 Task: Look for space in Vohibinany, Madagascar from 8th June, 2023 to 12th June, 2023 for 2 adults in price range Rs.8000 to Rs.16000. Place can be private room with 1  bedroom having 1 bed and 1 bathroom. Property type can be flatguest house, hotel. Booking option can be shelf check-in. Required host language is English.
Action: Mouse moved to (458, 65)
Screenshot: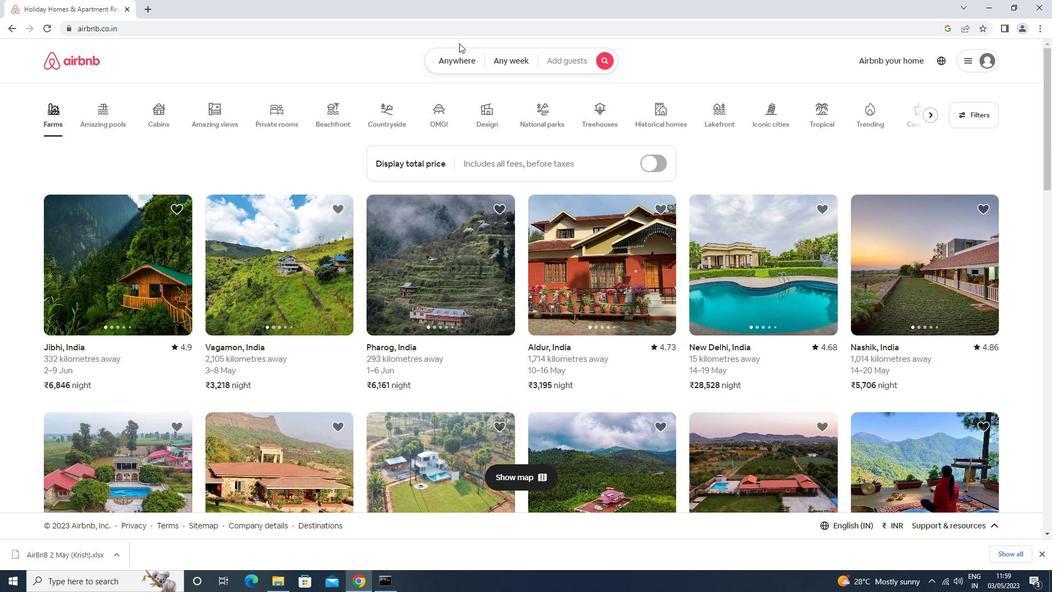 
Action: Mouse pressed left at (458, 65)
Screenshot: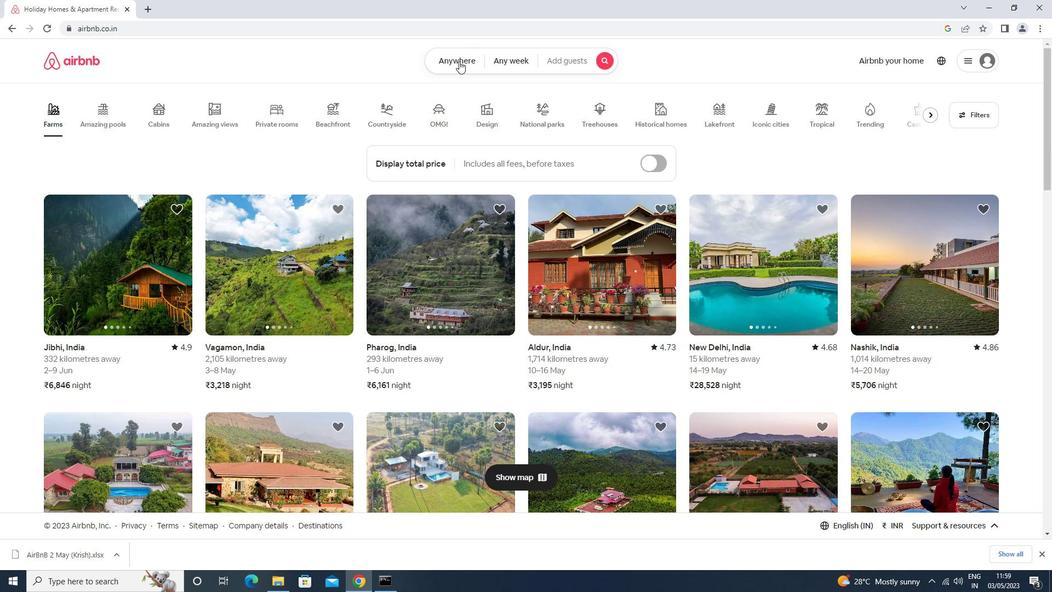 
Action: Mouse moved to (422, 109)
Screenshot: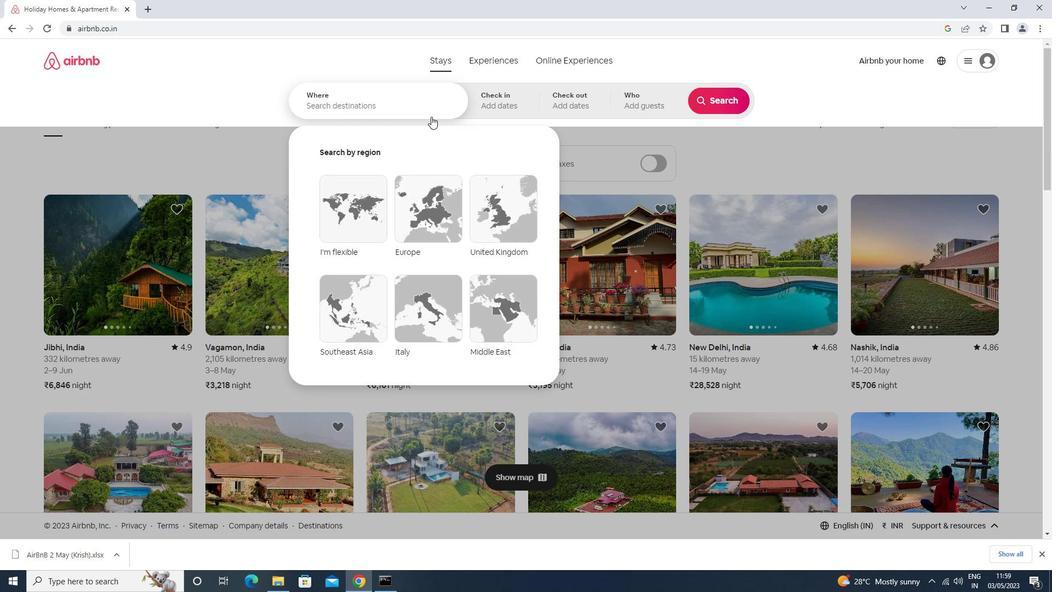 
Action: Mouse pressed left at (422, 109)
Screenshot: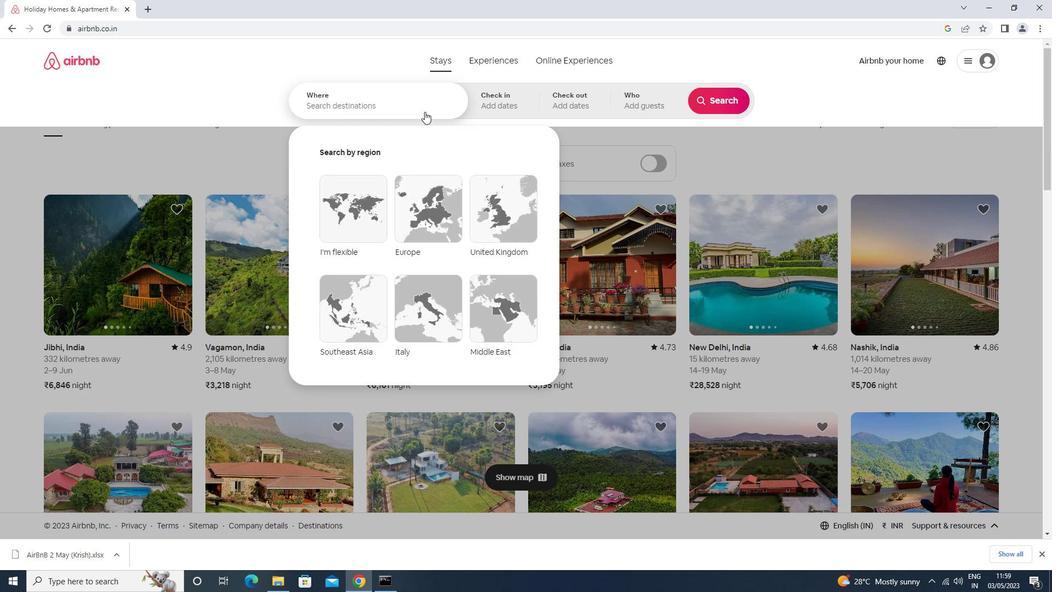 
Action: Mouse moved to (431, 128)
Screenshot: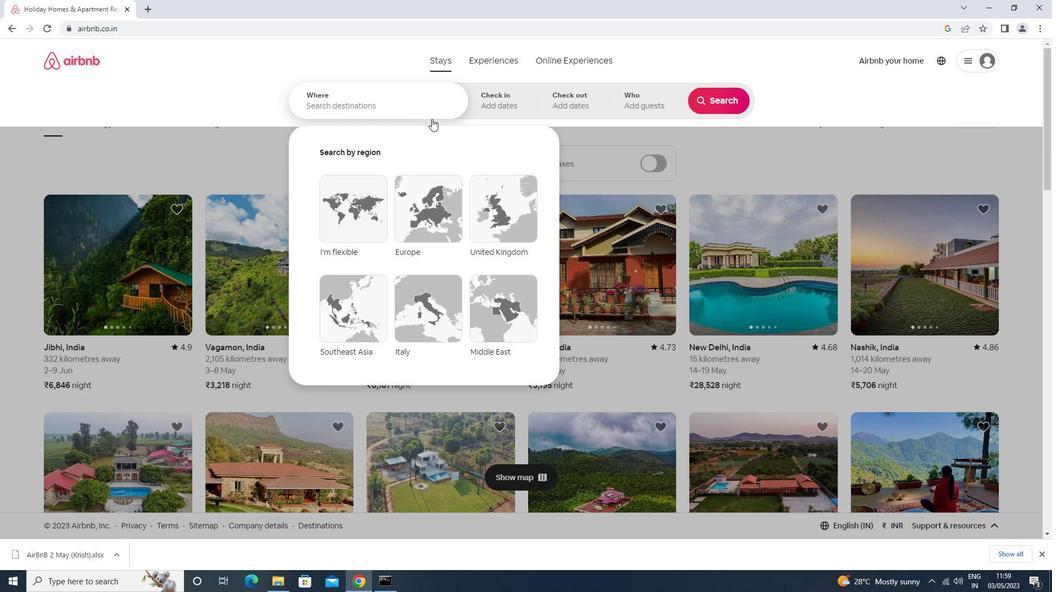 
Action: Key pressed vohiba<Key.backspace>i<Key.down><Key.enter>
Screenshot: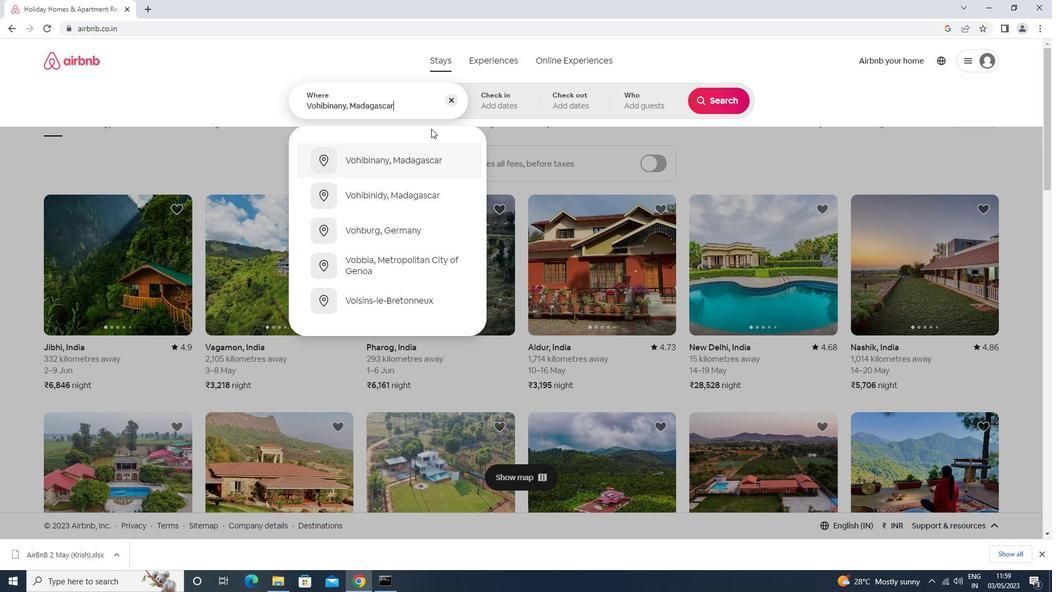 
Action: Mouse moved to (654, 265)
Screenshot: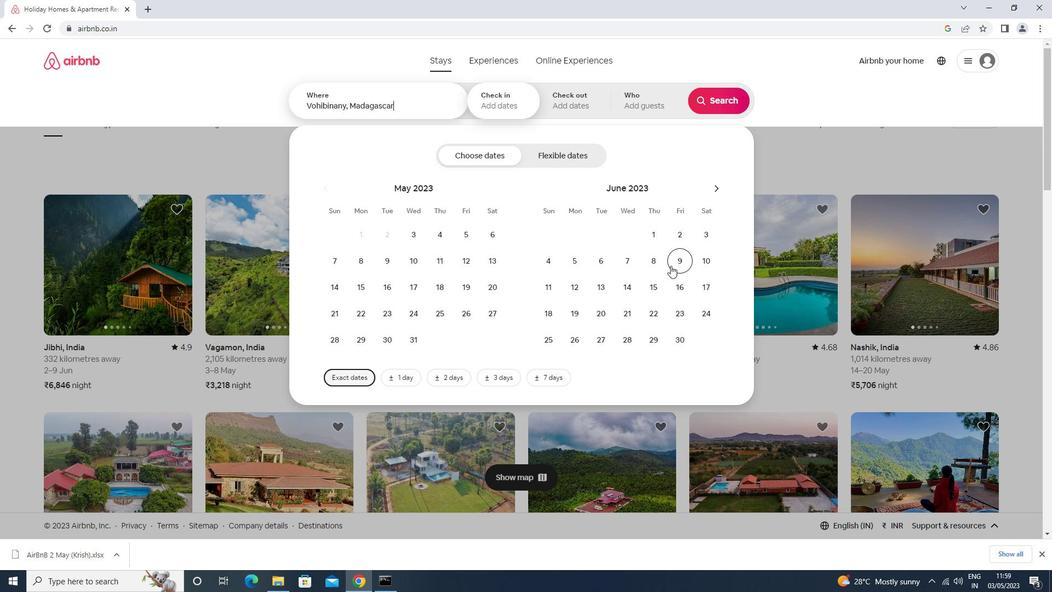 
Action: Mouse pressed left at (654, 265)
Screenshot: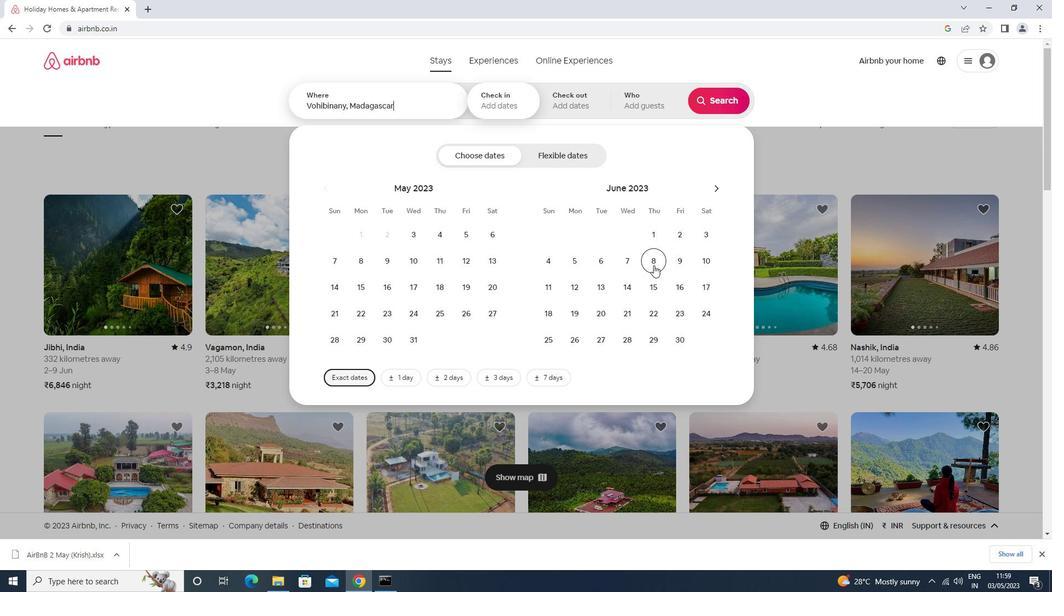 
Action: Mouse moved to (579, 297)
Screenshot: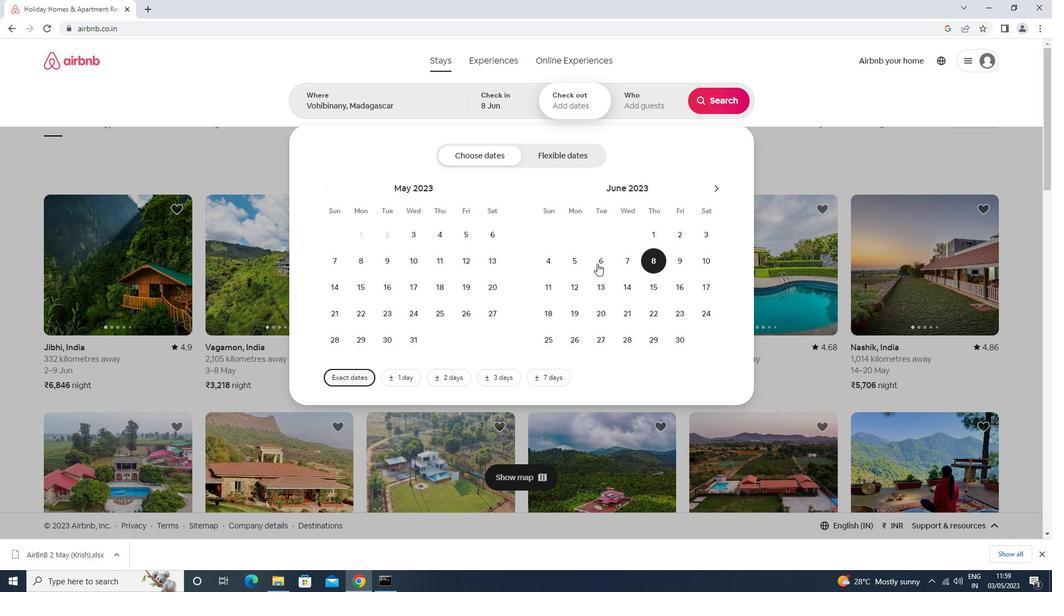 
Action: Mouse pressed left at (579, 297)
Screenshot: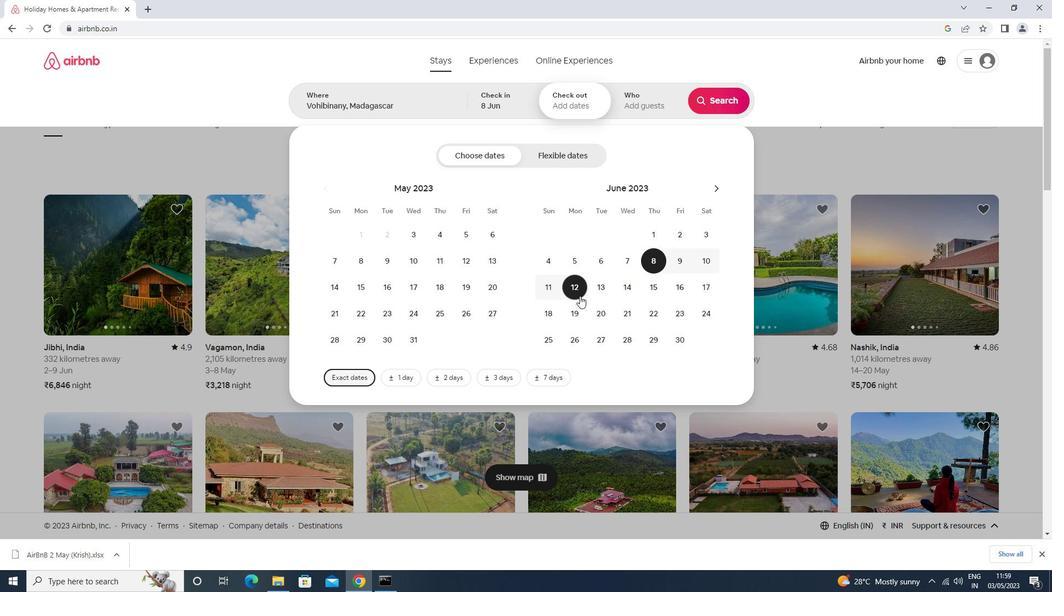 
Action: Mouse moved to (631, 105)
Screenshot: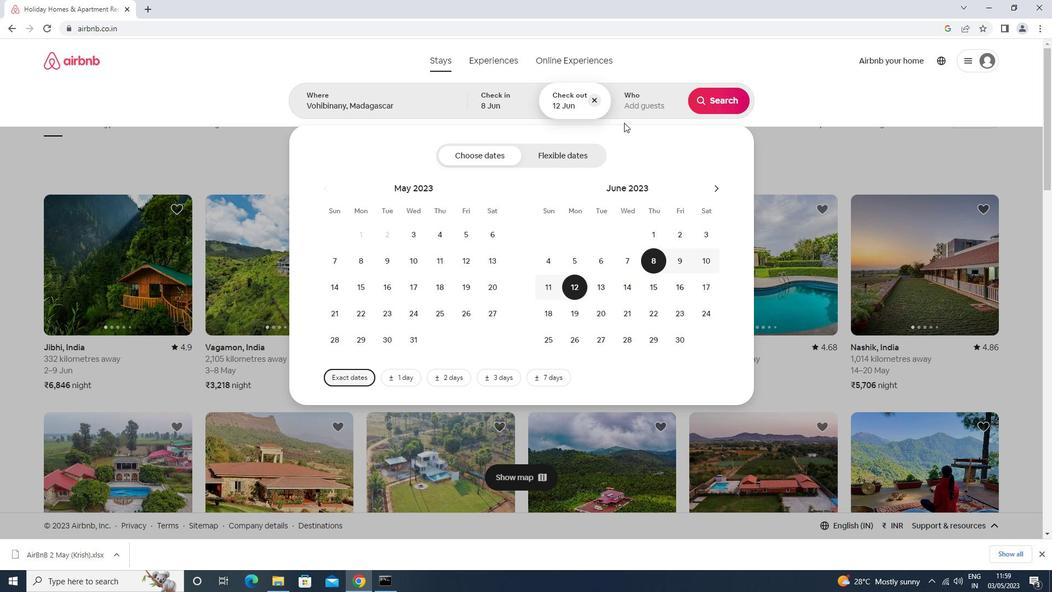 
Action: Mouse pressed left at (631, 105)
Screenshot: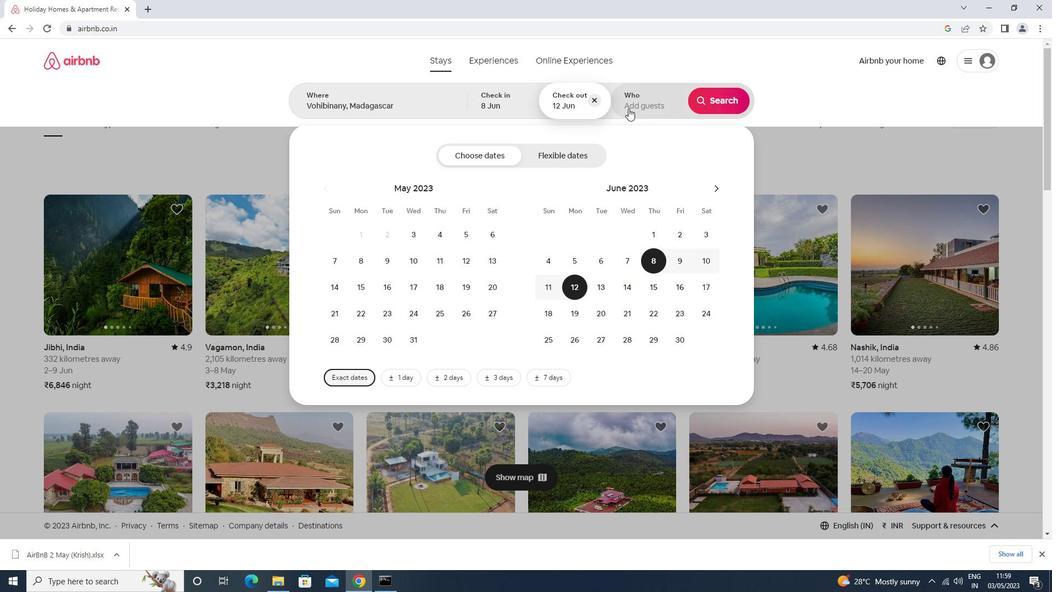 
Action: Mouse moved to (720, 160)
Screenshot: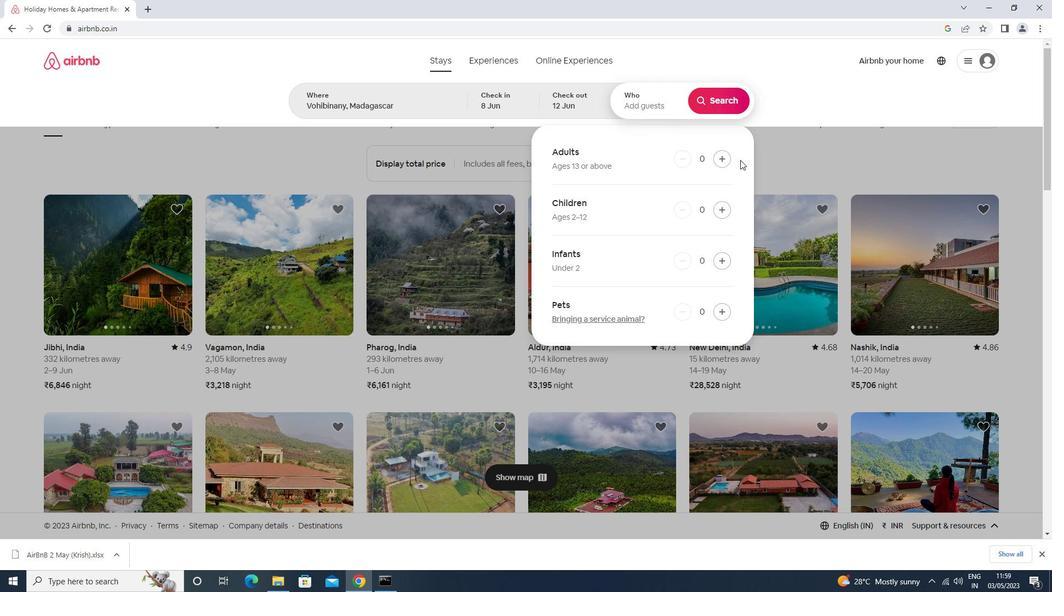 
Action: Mouse pressed left at (720, 160)
Screenshot: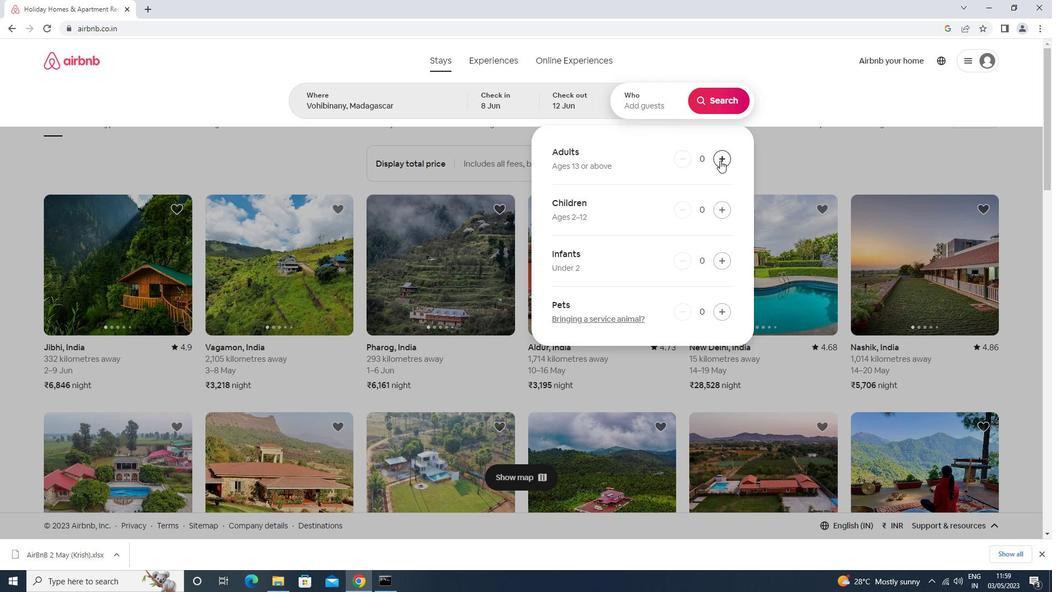 
Action: Mouse pressed left at (720, 160)
Screenshot: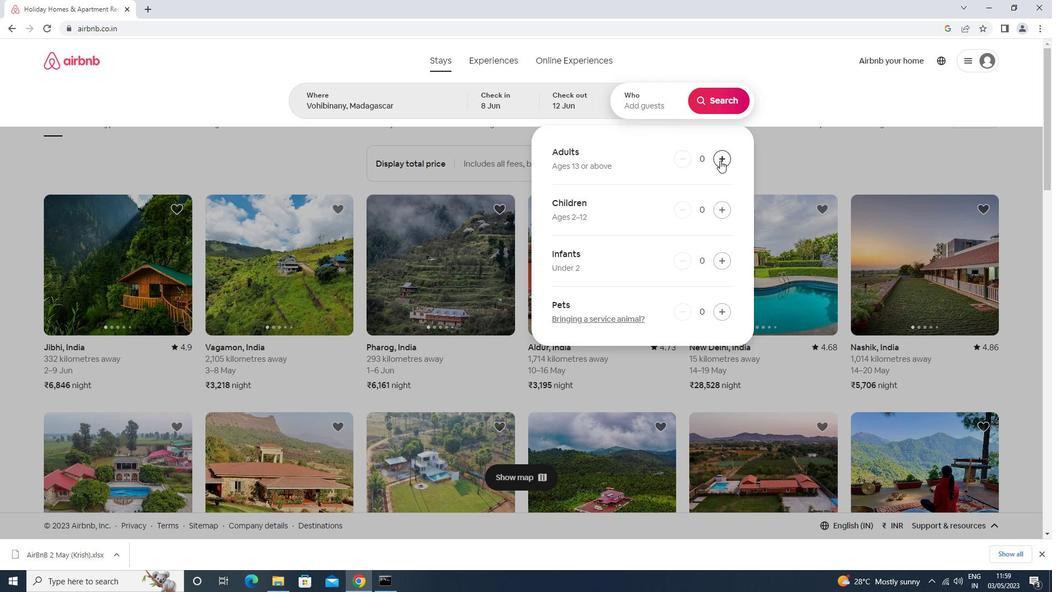 
Action: Mouse moved to (710, 99)
Screenshot: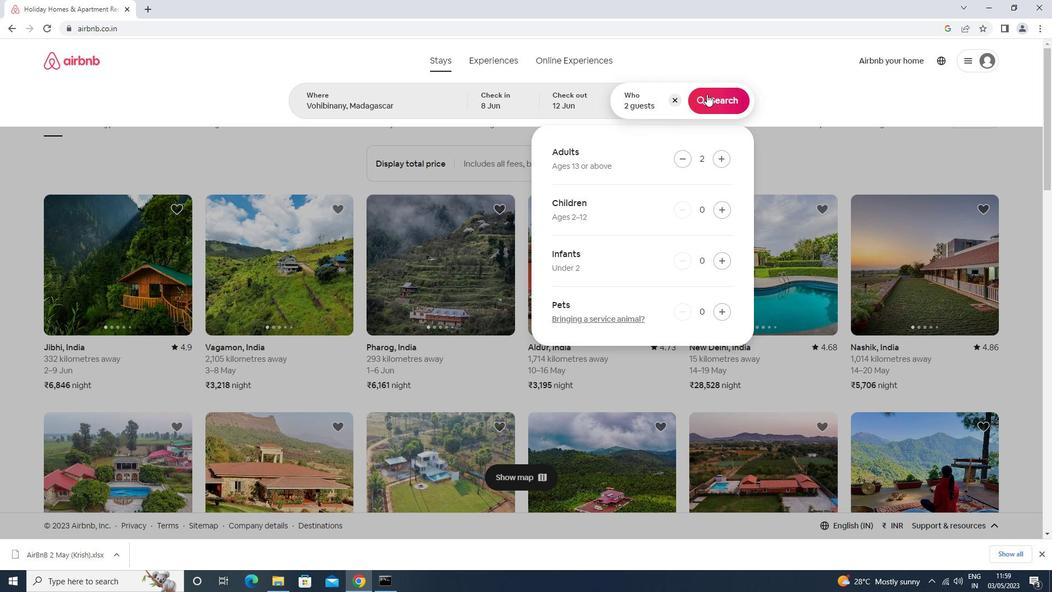 
Action: Mouse pressed left at (710, 99)
Screenshot: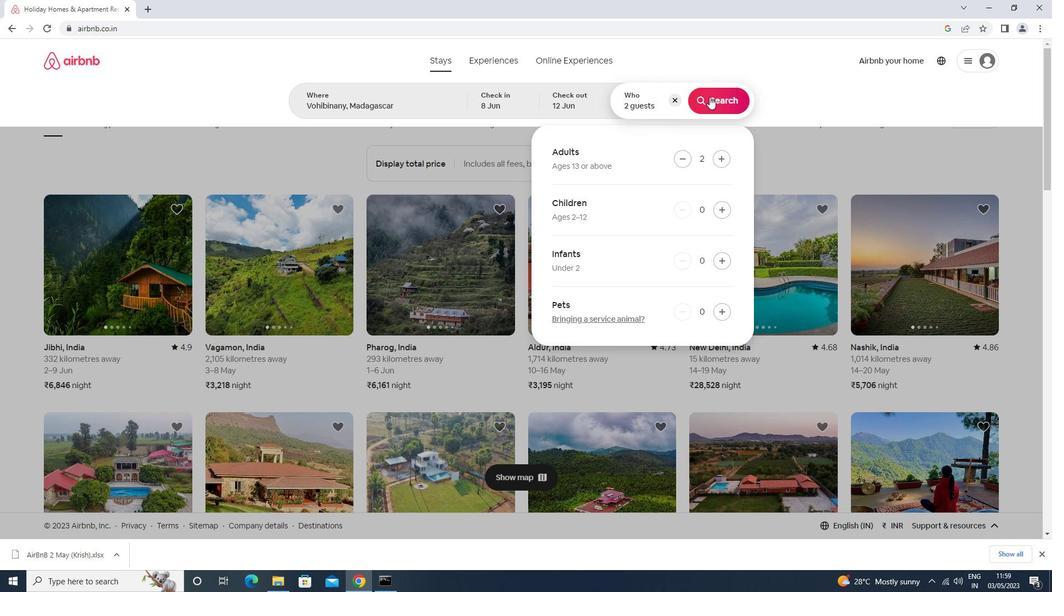 
Action: Mouse moved to (996, 101)
Screenshot: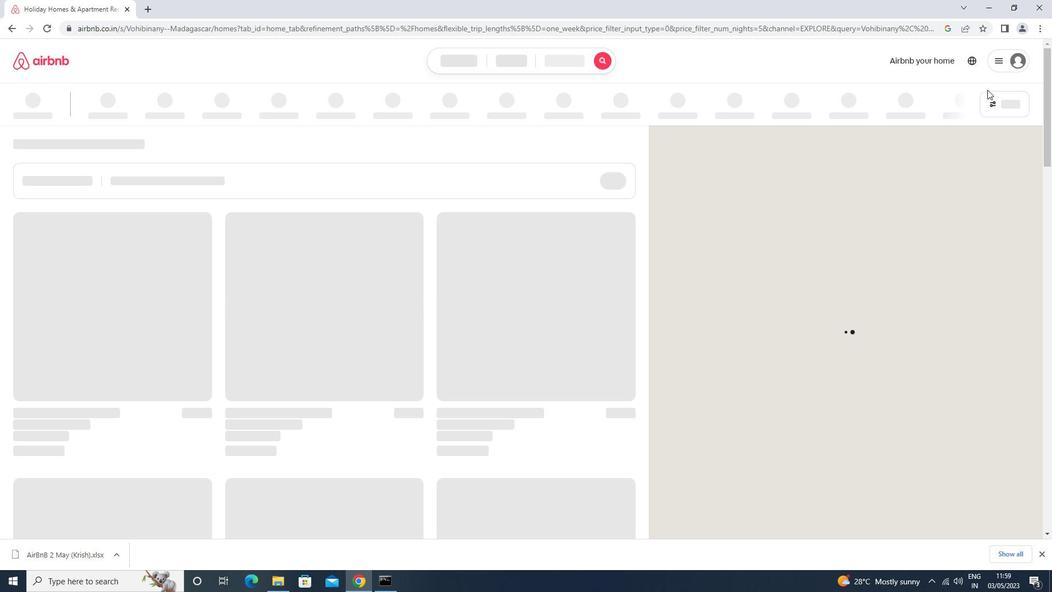 
Action: Mouse pressed left at (996, 101)
Screenshot: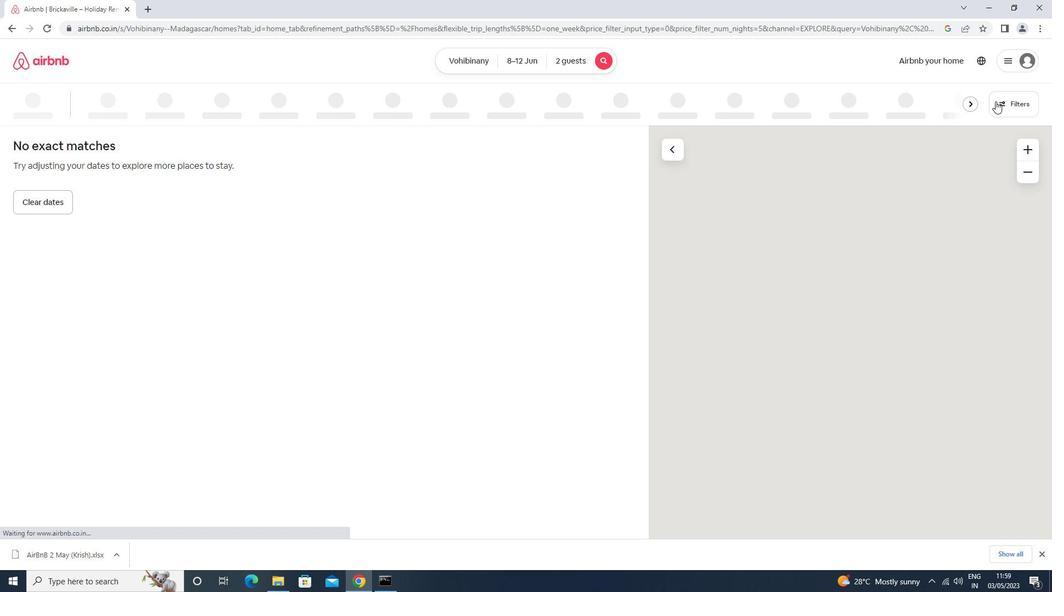 
Action: Mouse moved to (457, 167)
Screenshot: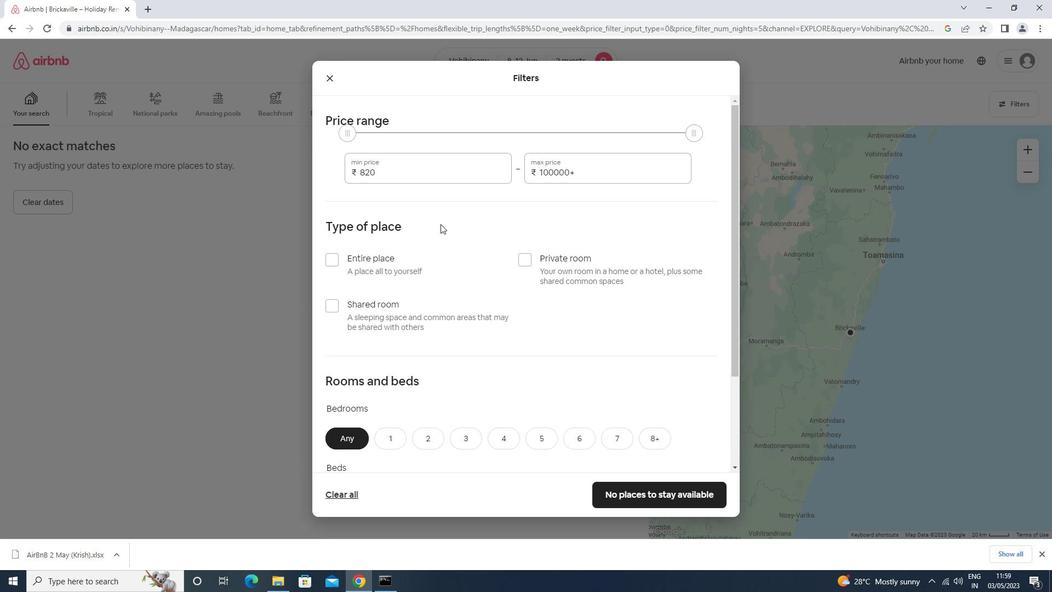 
Action: Mouse pressed left at (457, 167)
Screenshot: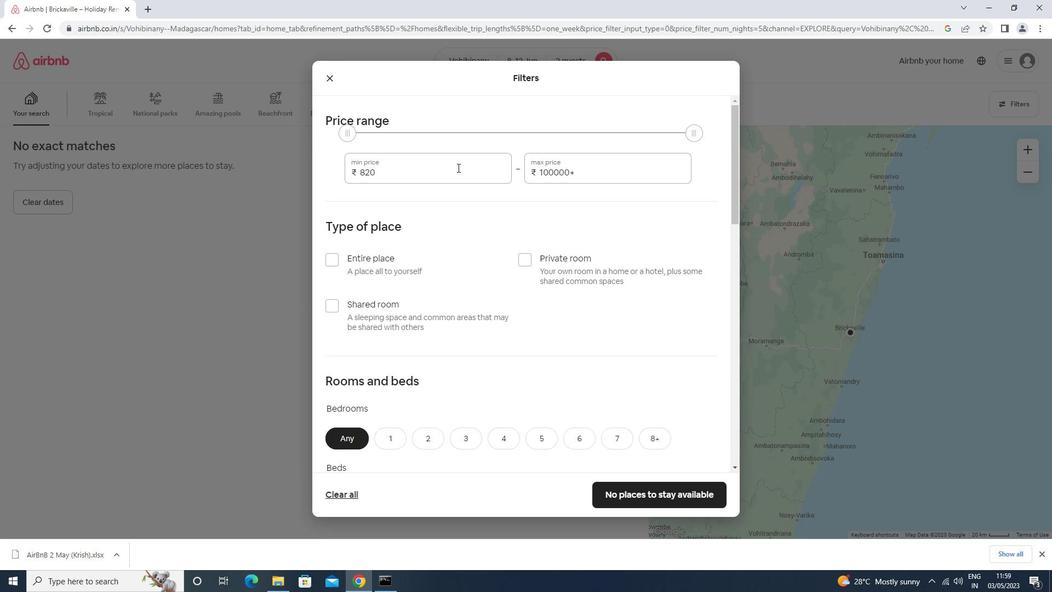 
Action: Key pressed <Key.backspace><Key.backspace><Key.backspace><Key.backspace><Key.backspace><Key.backspace><Key.backspace><Key.backspace>8000<Key.tab>16000
Screenshot: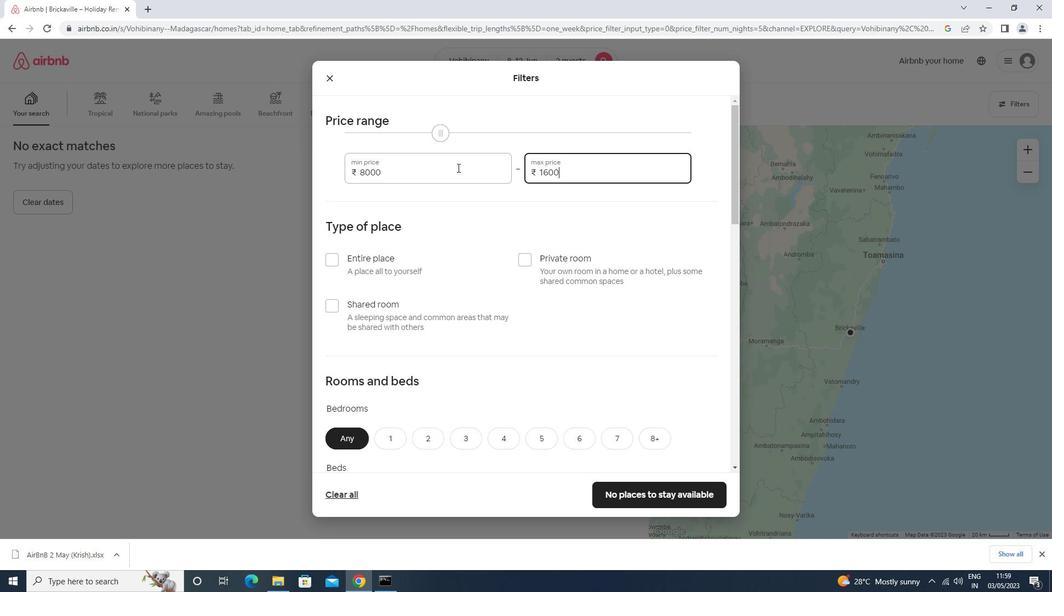 
Action: Mouse scrolled (457, 167) with delta (0, 0)
Screenshot: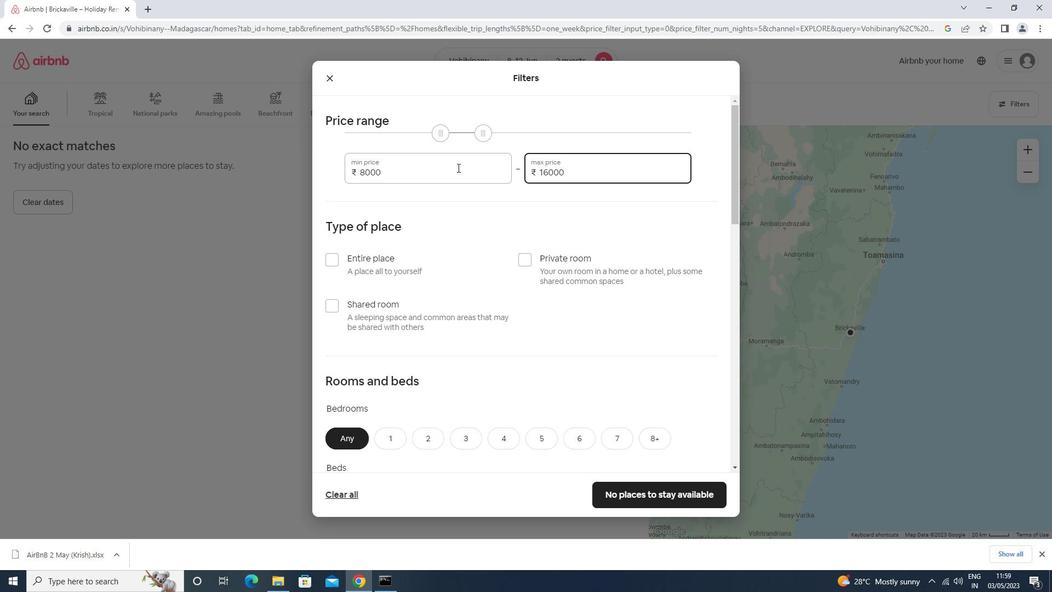 
Action: Mouse scrolled (457, 167) with delta (0, 0)
Screenshot: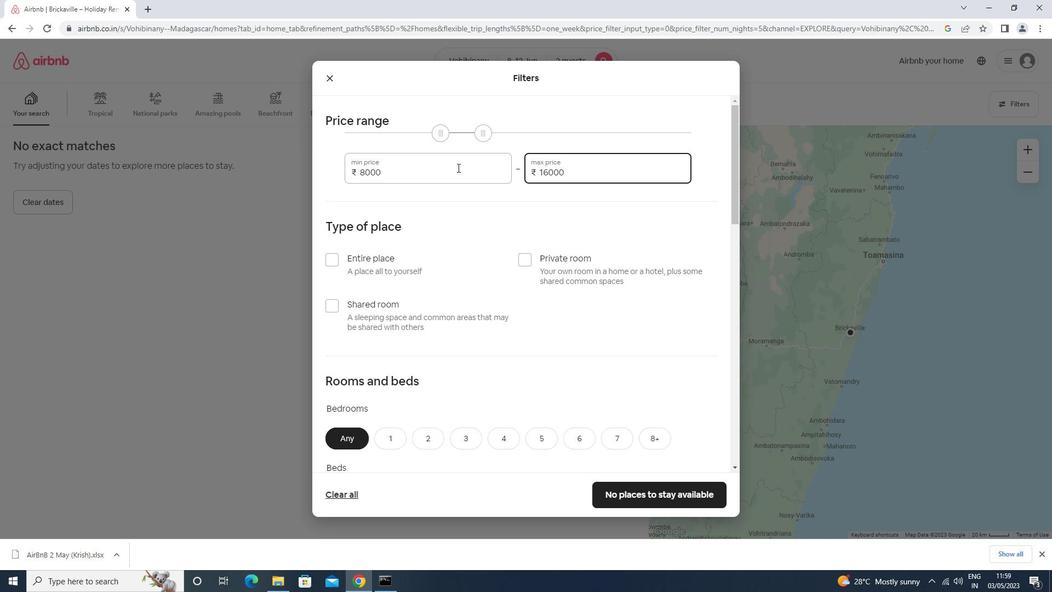 
Action: Mouse scrolled (457, 167) with delta (0, 0)
Screenshot: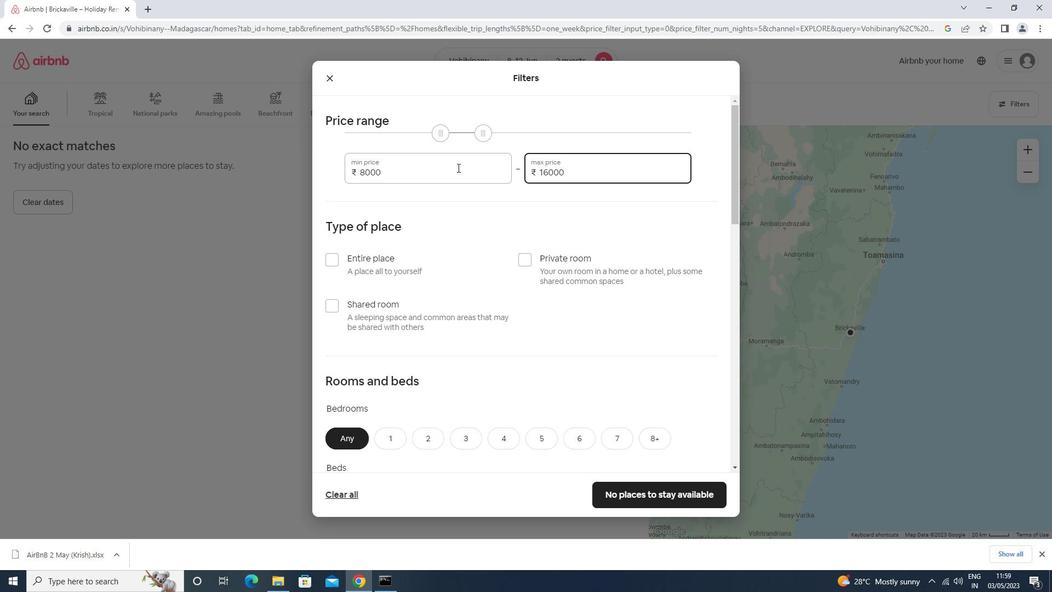 
Action: Mouse moved to (430, 161)
Screenshot: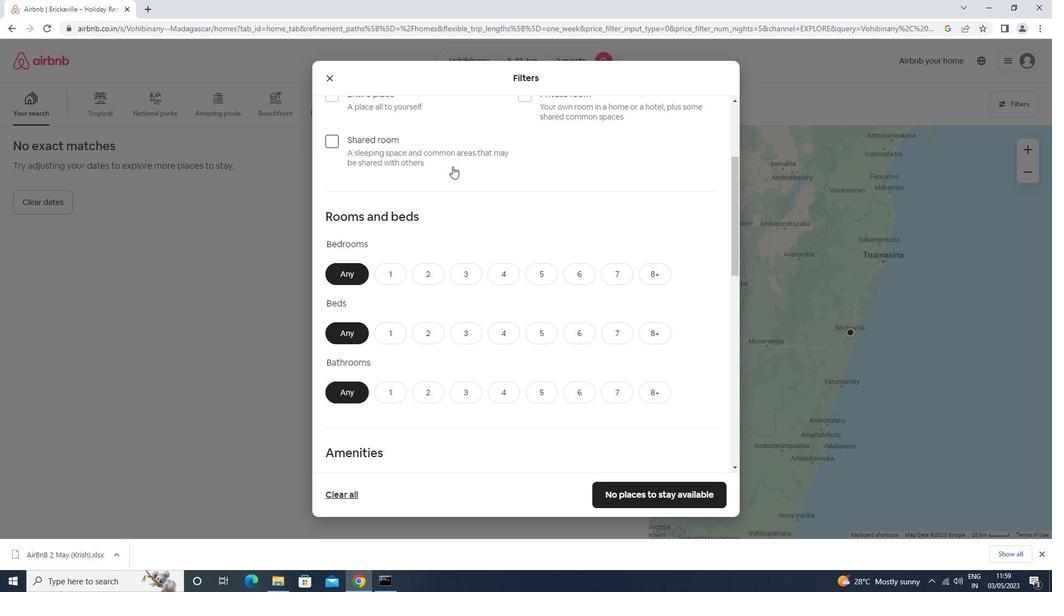 
Action: Mouse scrolled (430, 161) with delta (0, 0)
Screenshot: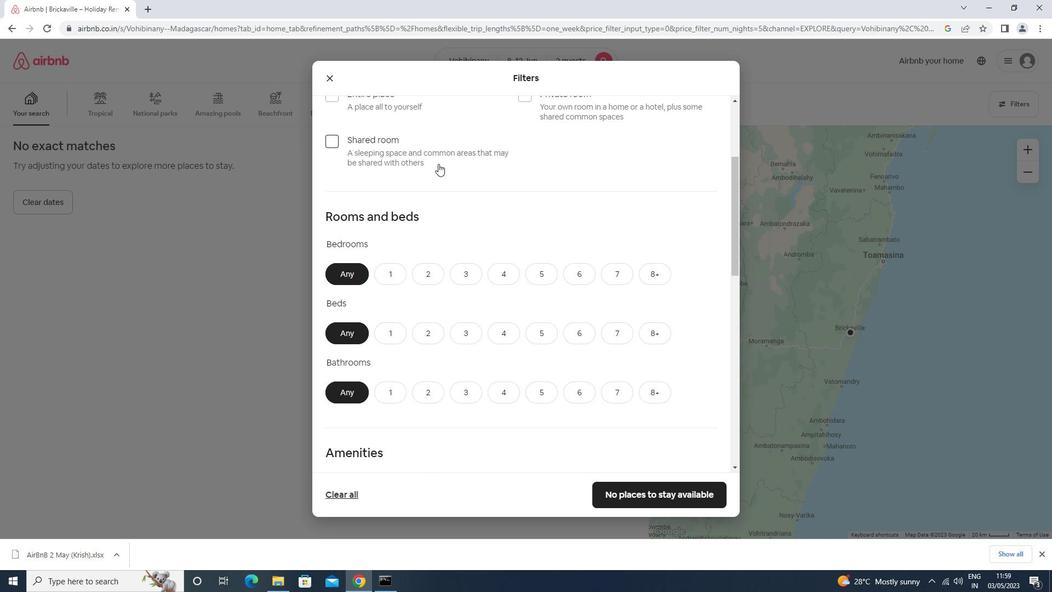 
Action: Mouse moved to (542, 154)
Screenshot: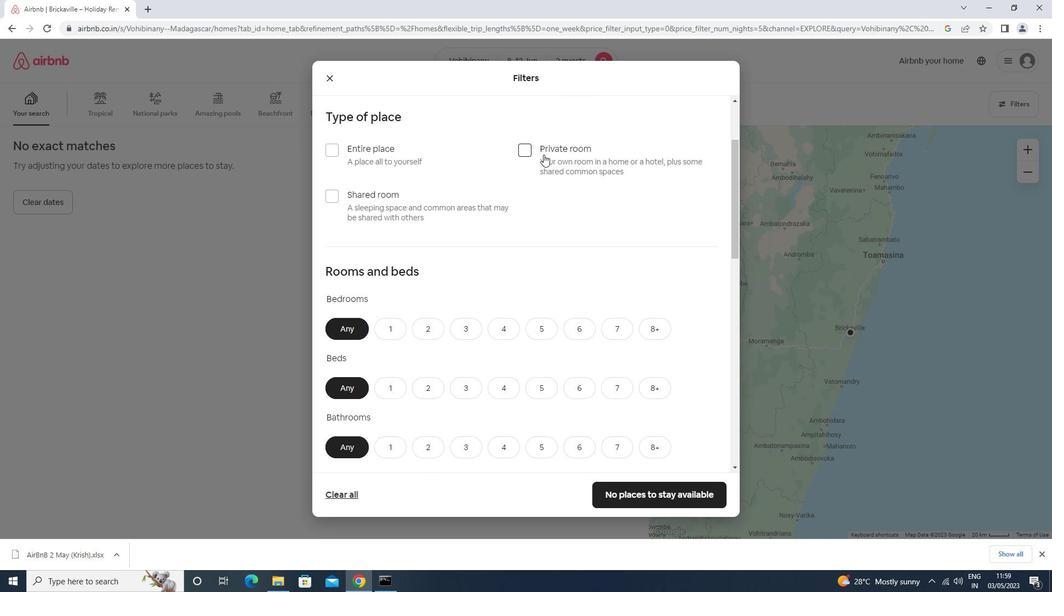 
Action: Mouse pressed left at (542, 154)
Screenshot: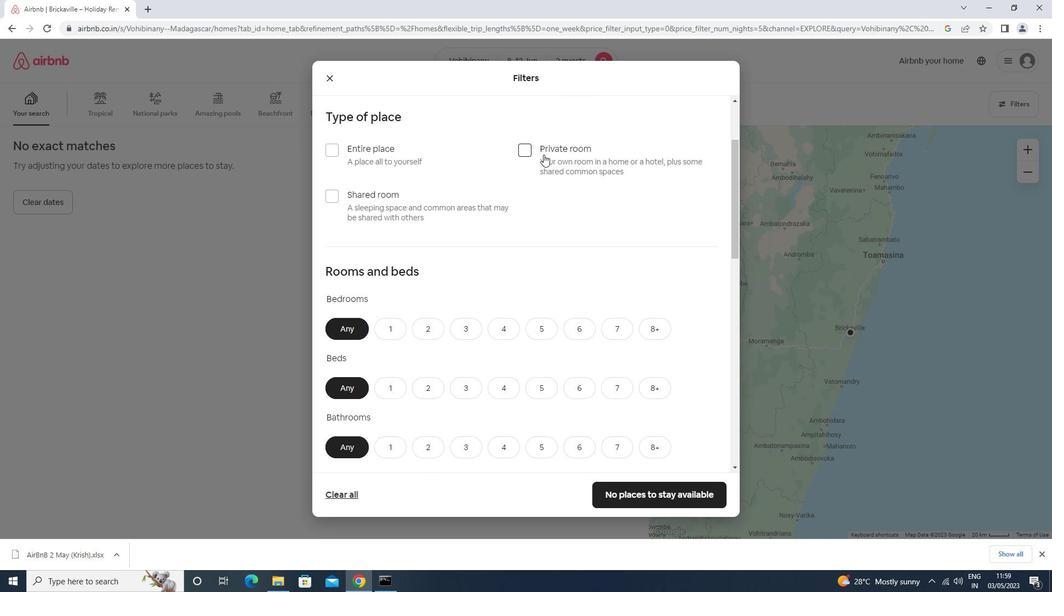 
Action: Mouse moved to (387, 319)
Screenshot: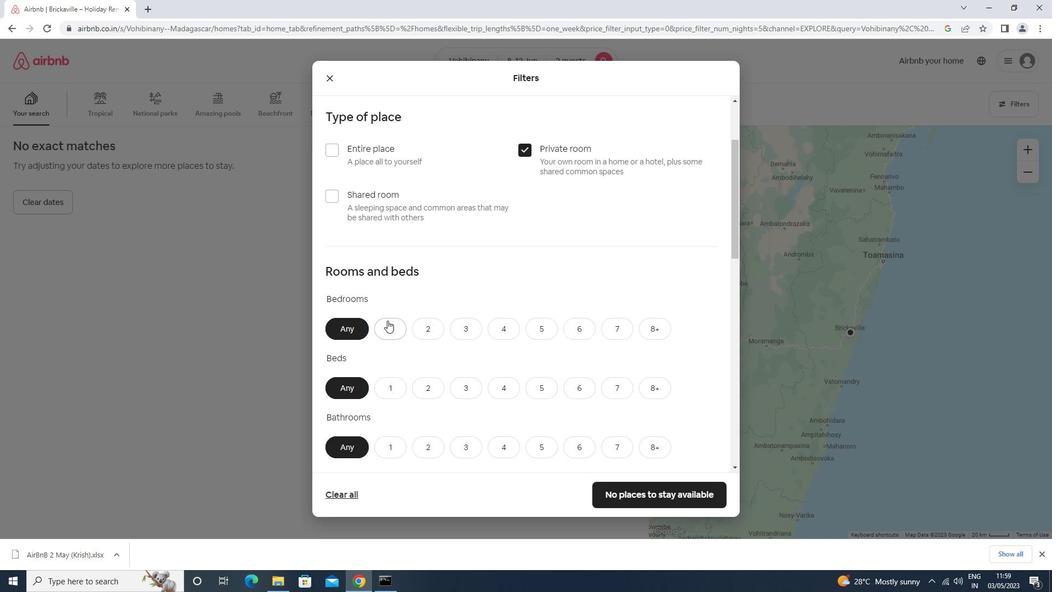 
Action: Mouse pressed left at (387, 319)
Screenshot: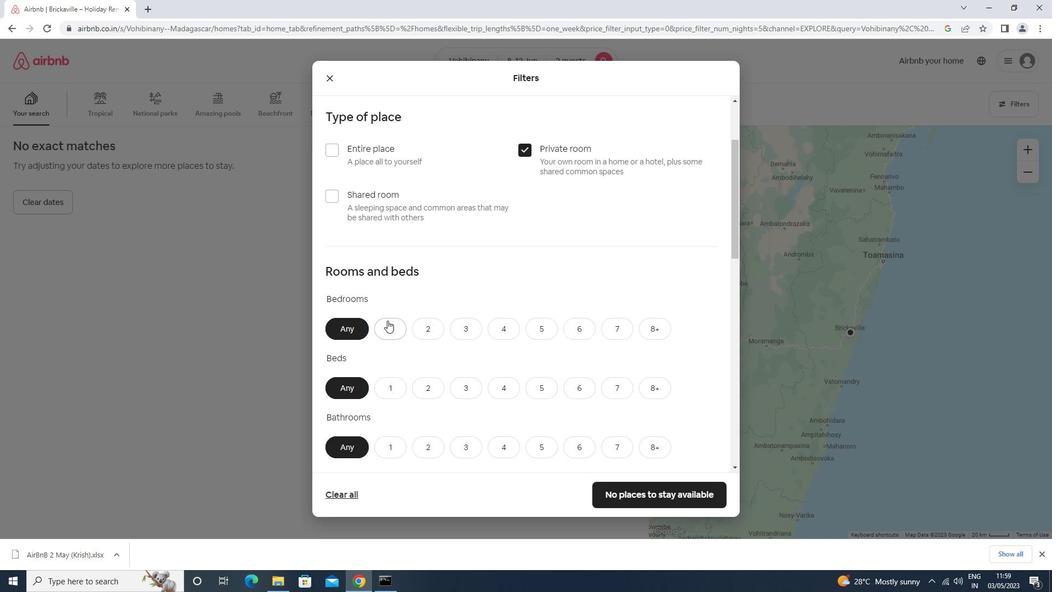 
Action: Mouse moved to (393, 389)
Screenshot: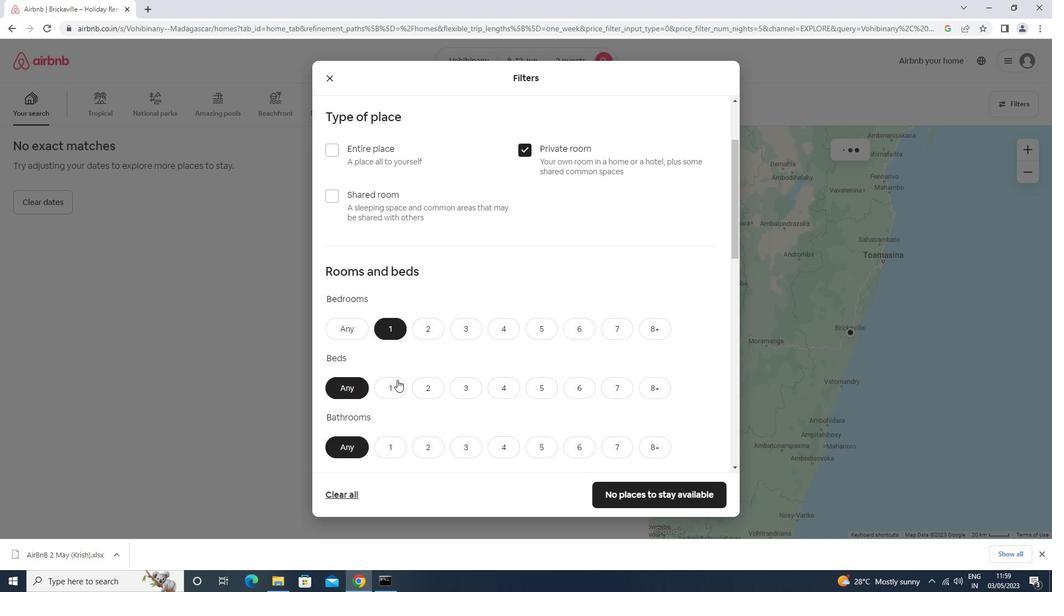 
Action: Mouse pressed left at (393, 389)
Screenshot: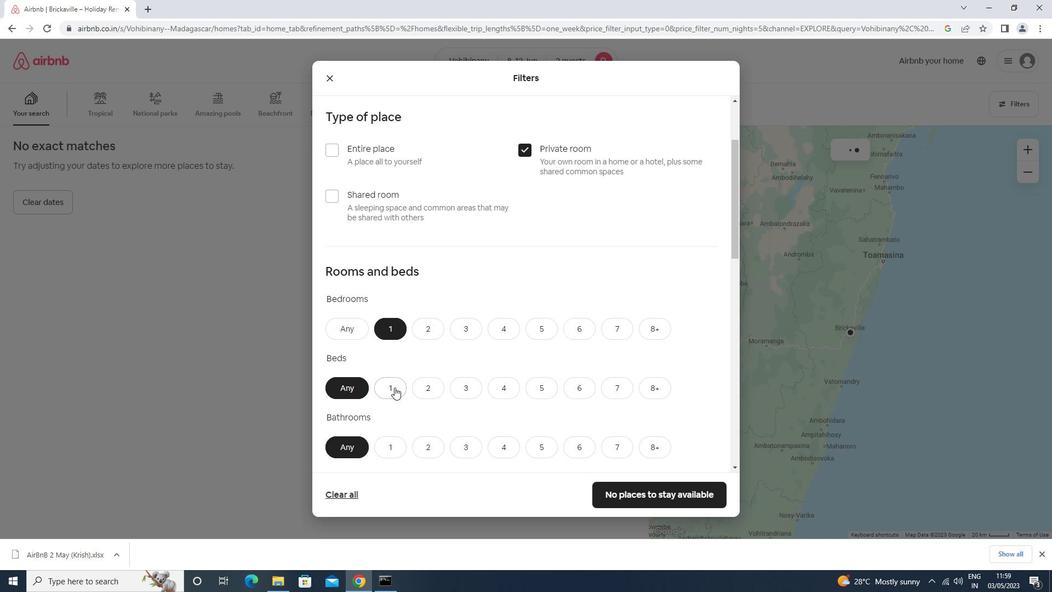 
Action: Mouse moved to (385, 452)
Screenshot: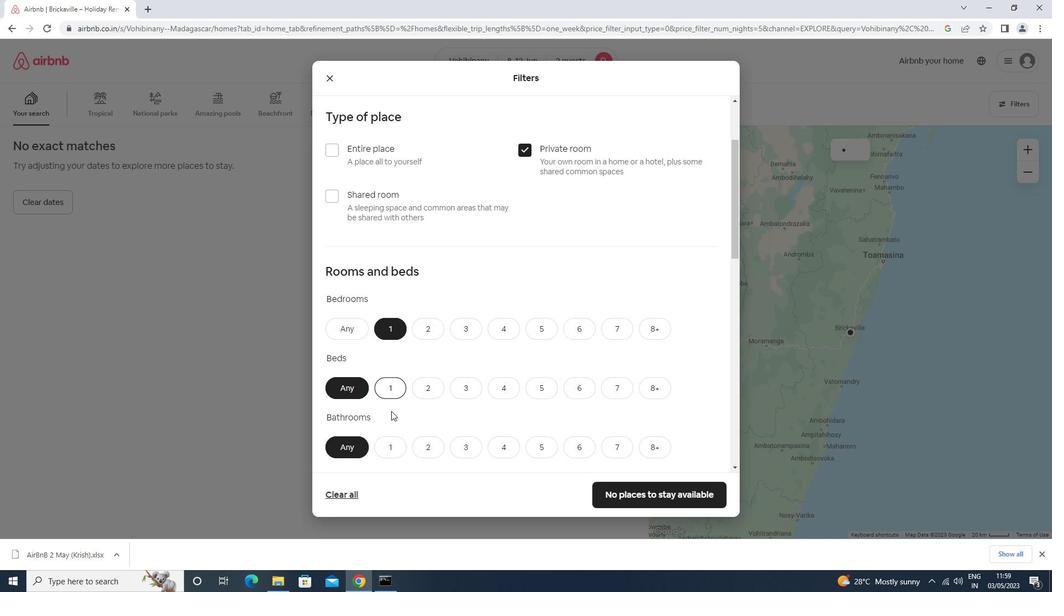 
Action: Mouse pressed left at (385, 452)
Screenshot: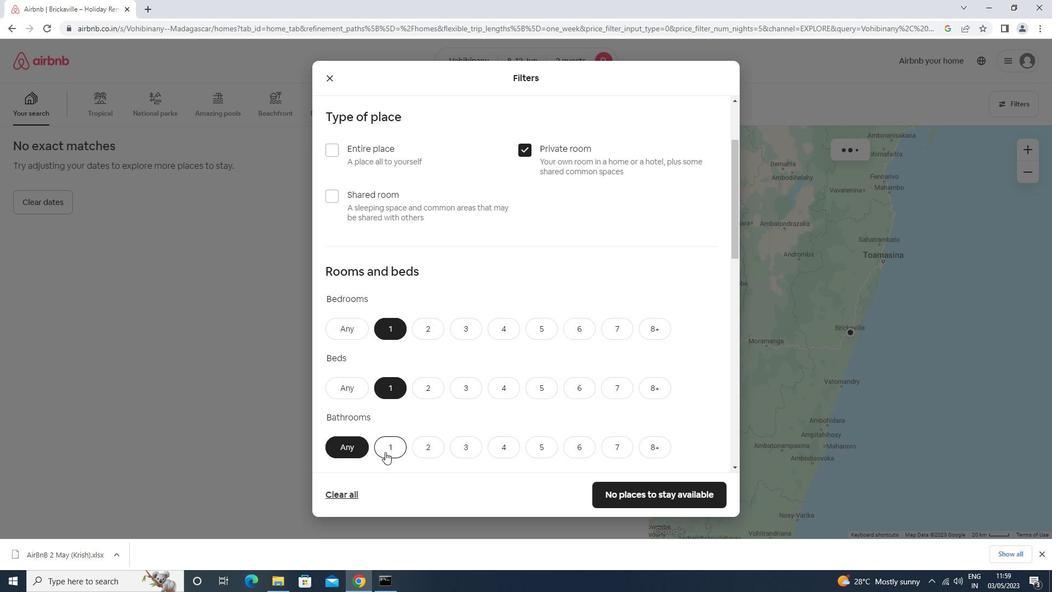 
Action: Mouse moved to (388, 421)
Screenshot: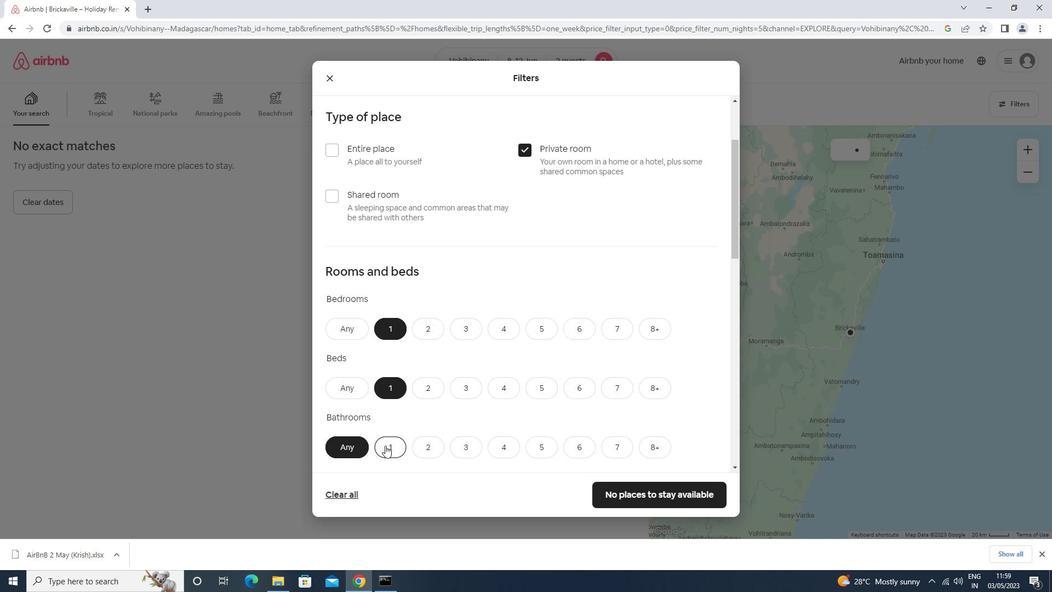 
Action: Mouse scrolled (388, 420) with delta (0, 0)
Screenshot: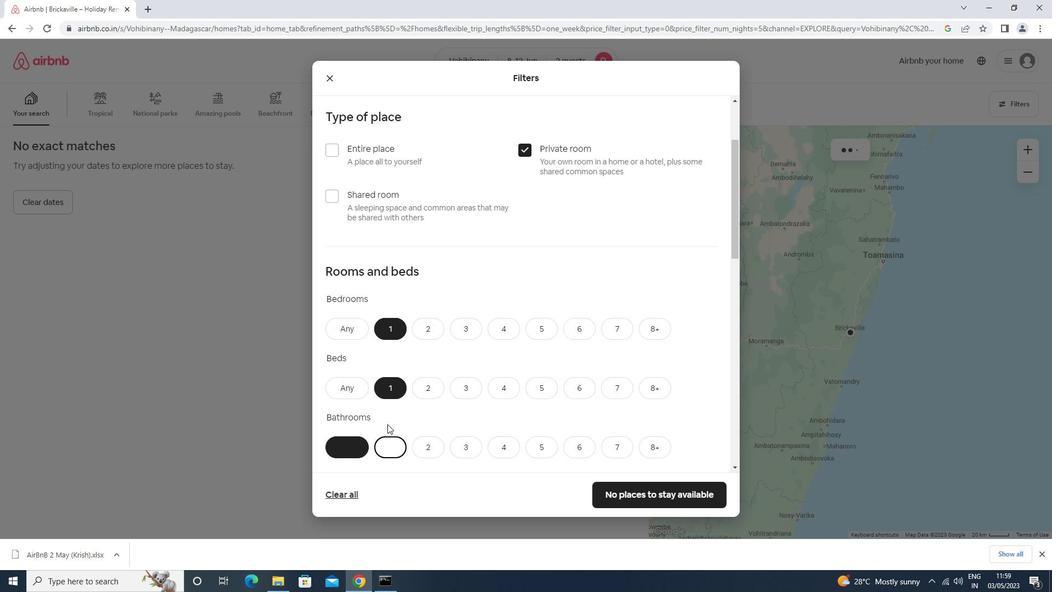 
Action: Mouse scrolled (388, 420) with delta (0, 0)
Screenshot: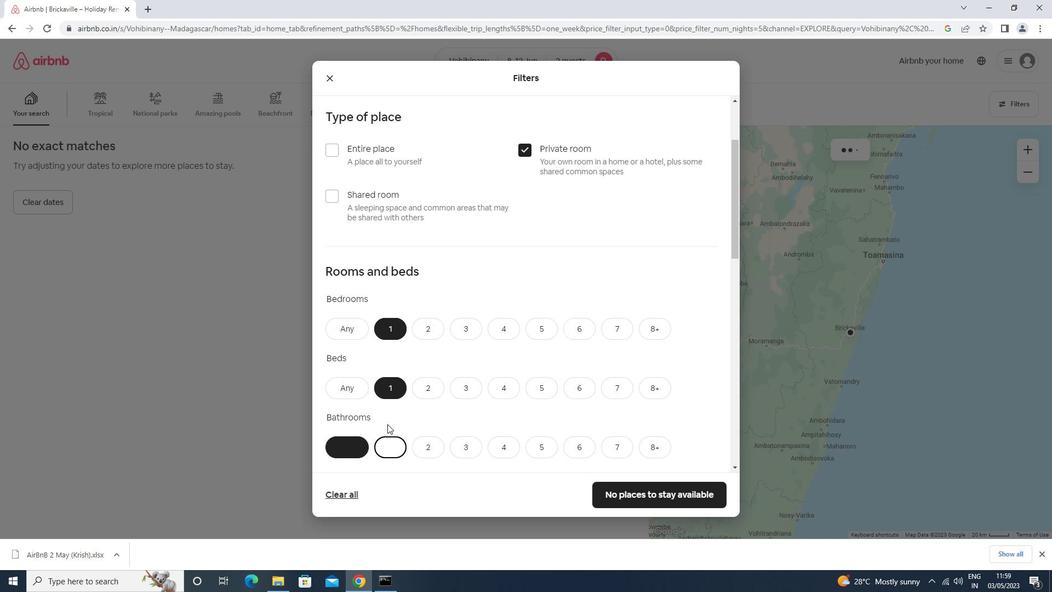 
Action: Mouse scrolled (388, 420) with delta (0, 0)
Screenshot: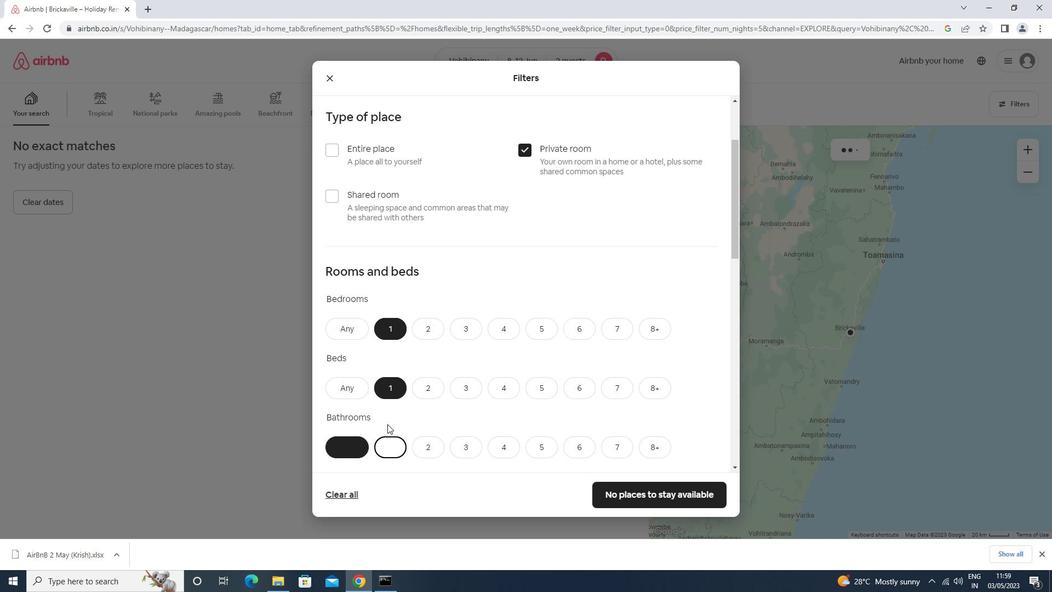 
Action: Mouse scrolled (388, 420) with delta (0, 0)
Screenshot: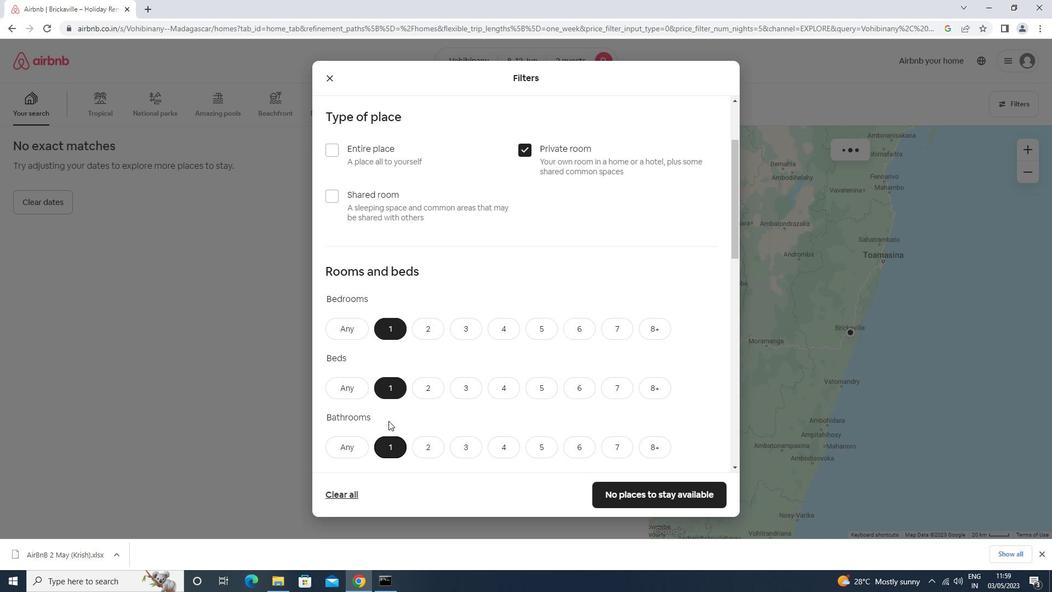 
Action: Mouse moved to (347, 314)
Screenshot: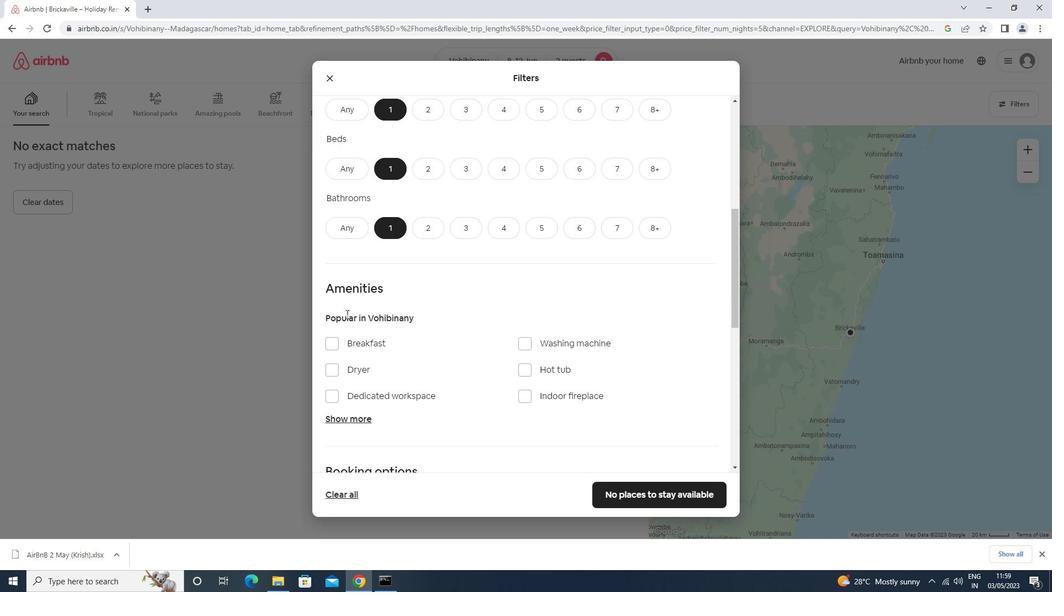 
Action: Mouse scrolled (347, 314) with delta (0, 0)
Screenshot: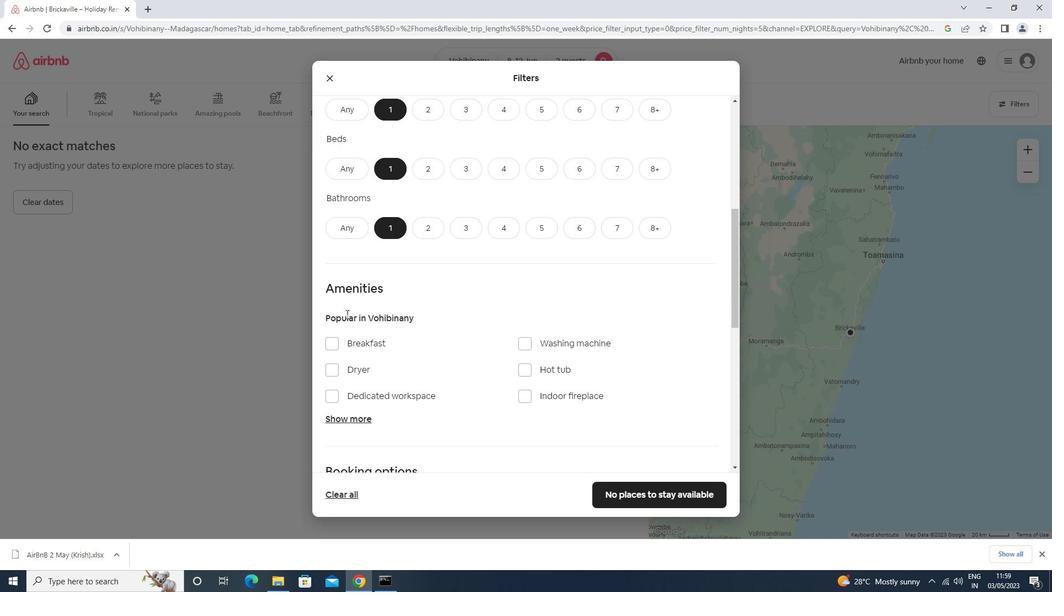 
Action: Mouse moved to (347, 315)
Screenshot: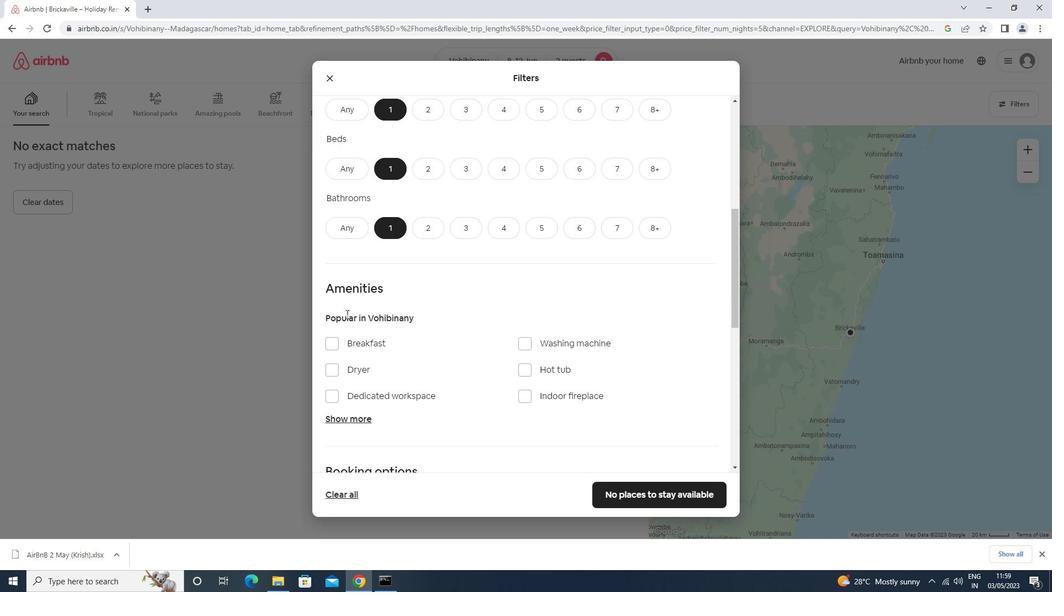 
Action: Mouse scrolled (347, 315) with delta (0, 0)
Screenshot: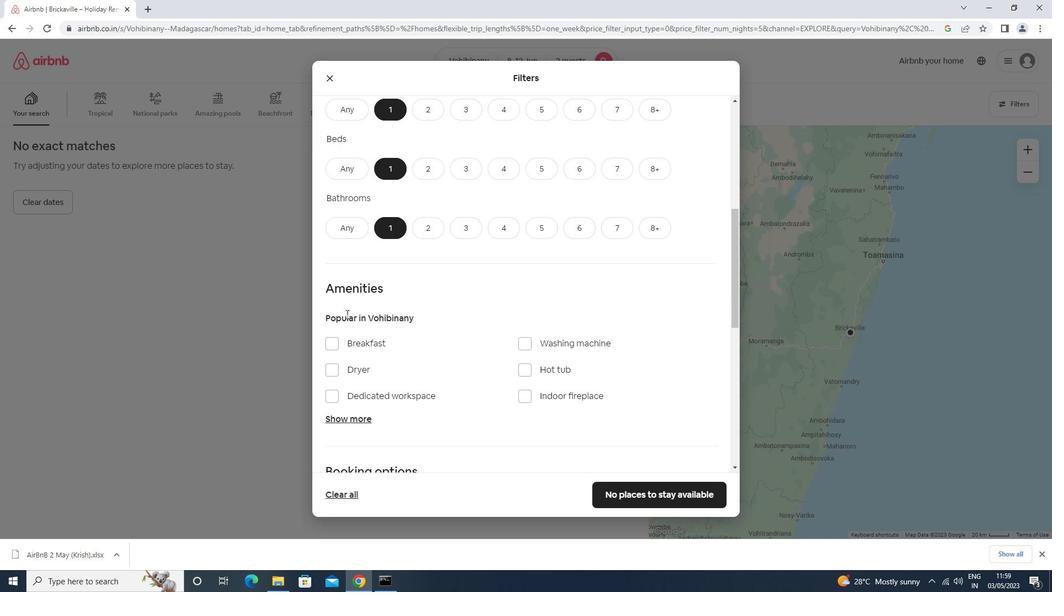 
Action: Mouse scrolled (347, 315) with delta (0, 0)
Screenshot: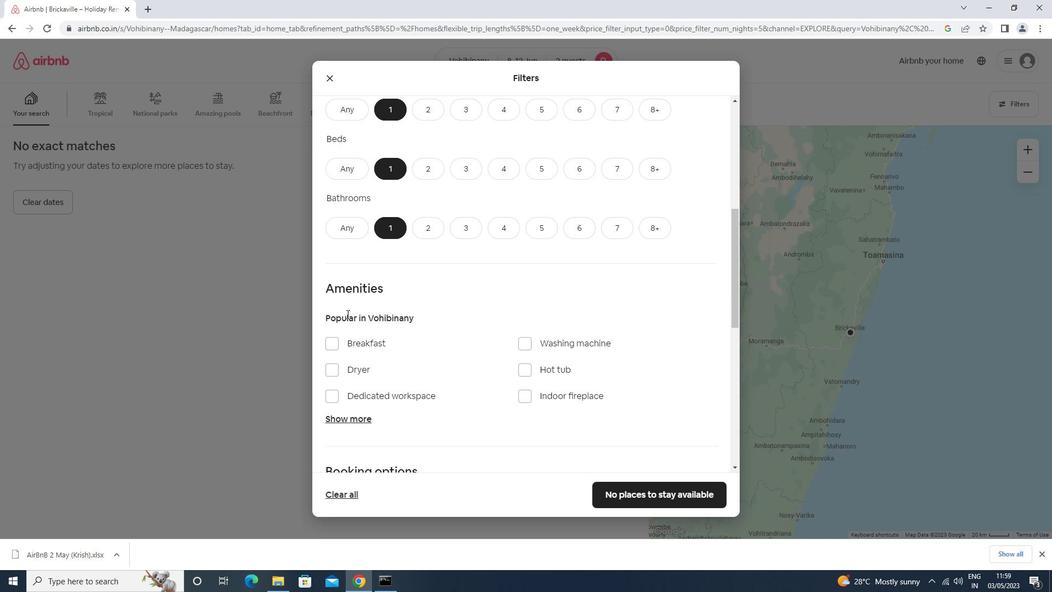 
Action: Mouse moved to (347, 318)
Screenshot: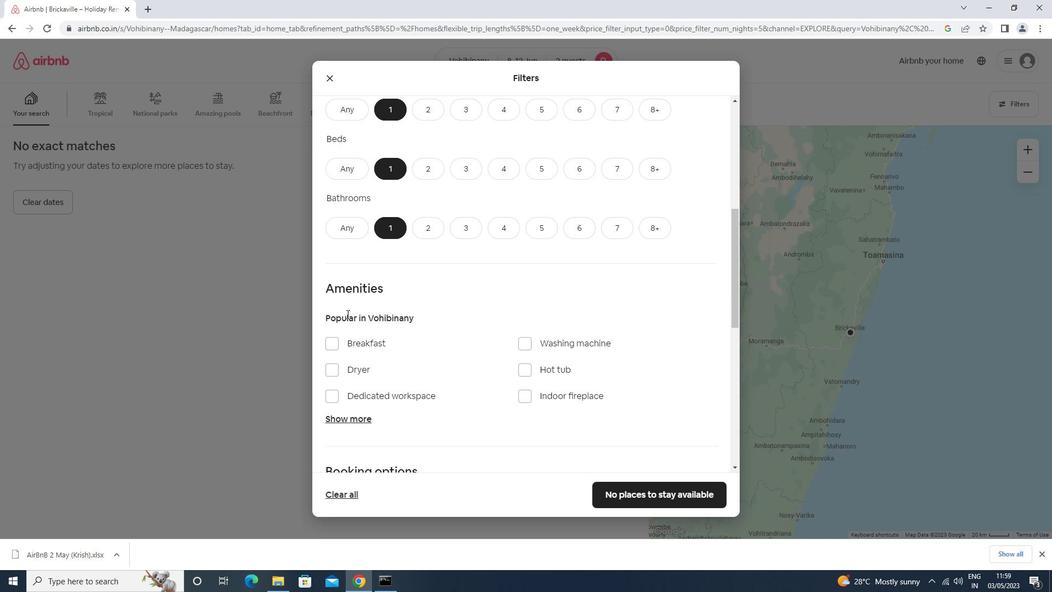 
Action: Mouse scrolled (347, 317) with delta (0, 0)
Screenshot: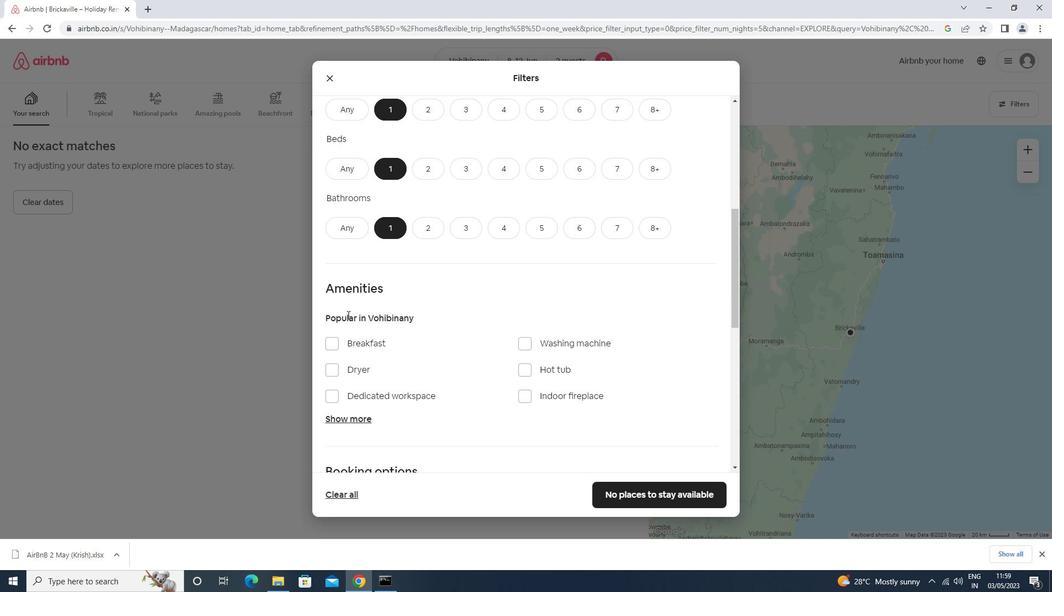 
Action: Mouse moved to (451, 342)
Screenshot: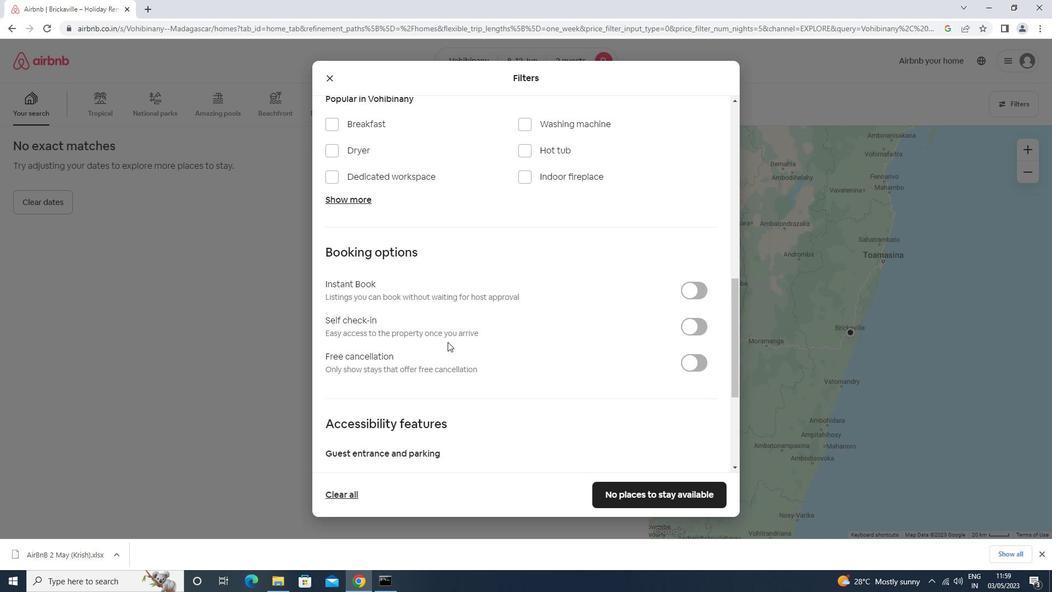 
Action: Mouse scrolled (451, 342) with delta (0, 0)
Screenshot: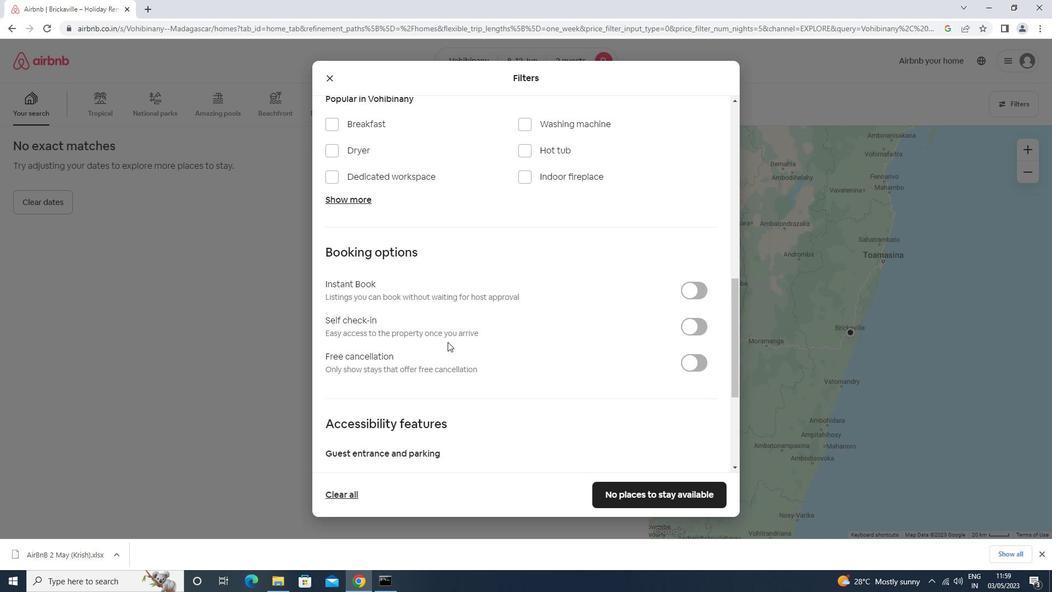 
Action: Mouse moved to (452, 344)
Screenshot: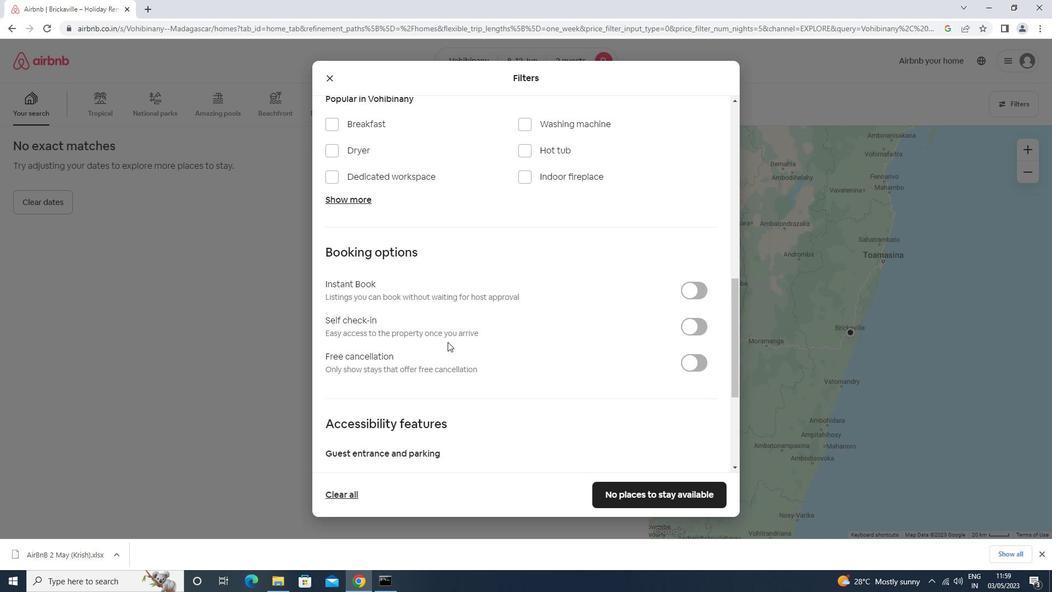 
Action: Mouse scrolled (452, 343) with delta (0, 0)
Screenshot: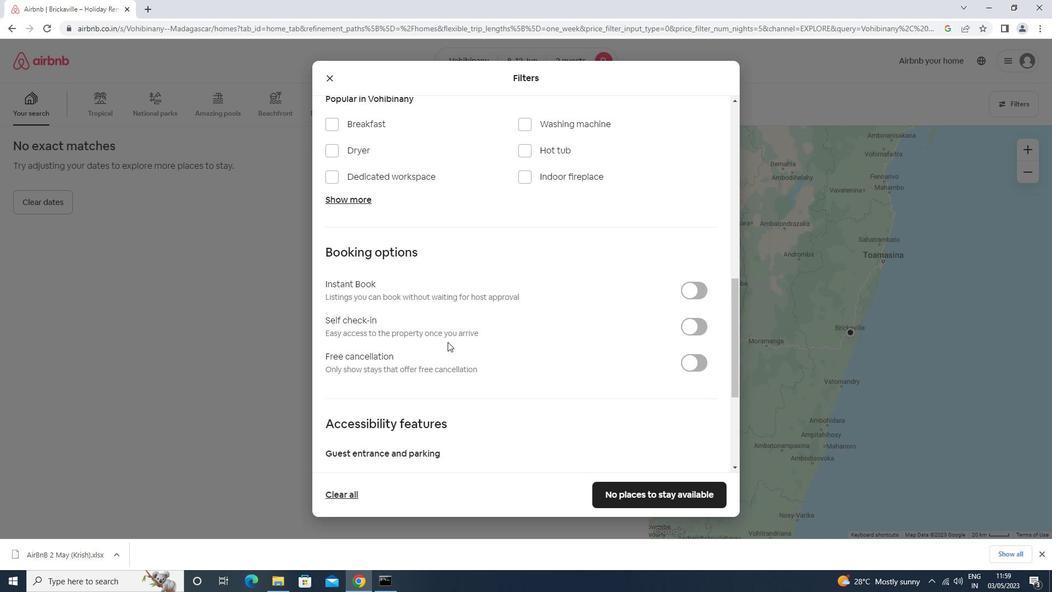 
Action: Mouse moved to (452, 345)
Screenshot: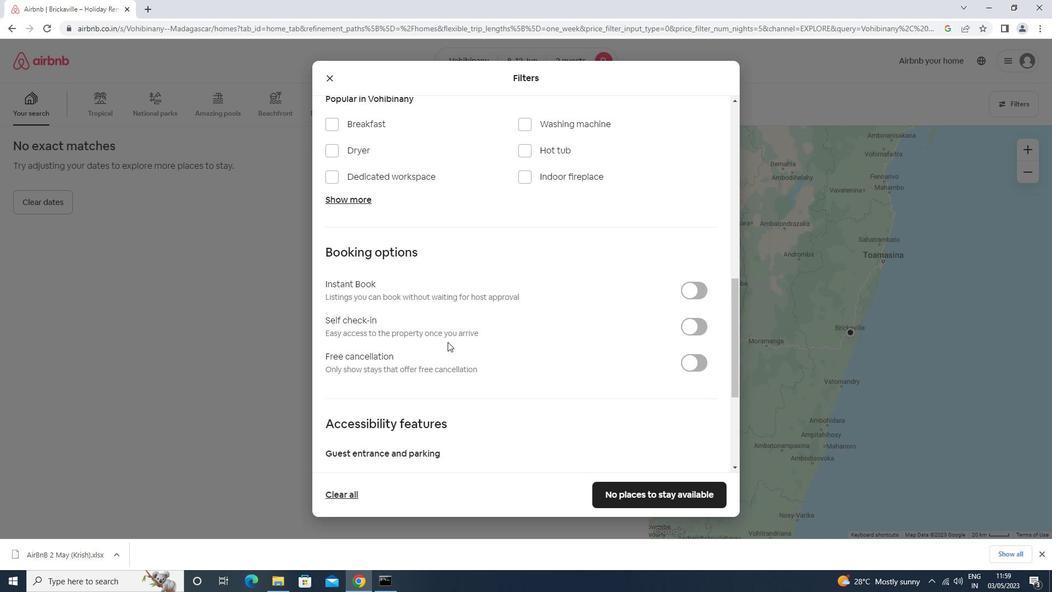 
Action: Mouse scrolled (452, 344) with delta (0, 0)
Screenshot: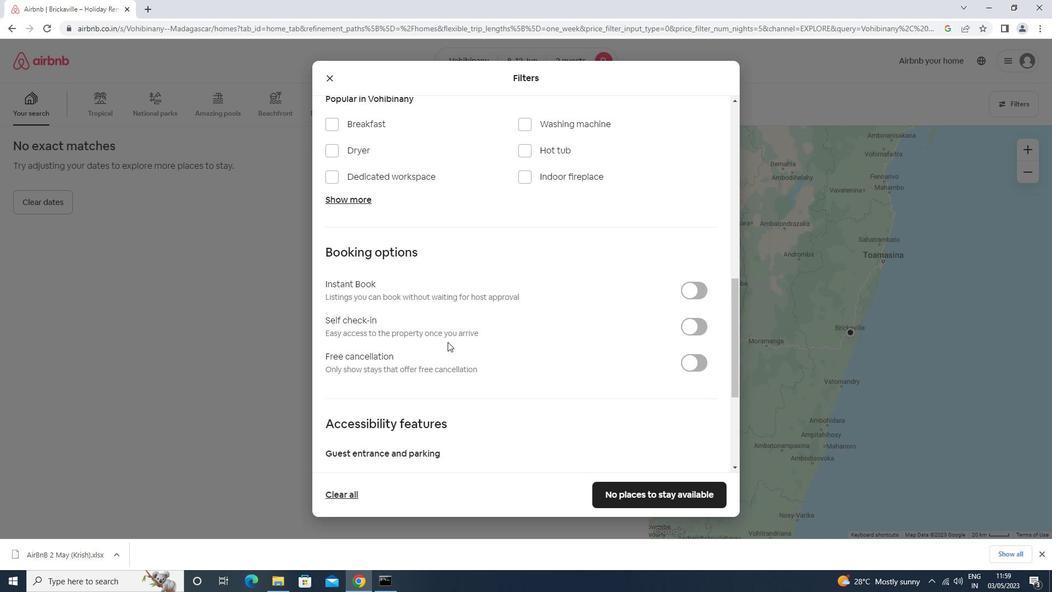 
Action: Mouse moved to (453, 345)
Screenshot: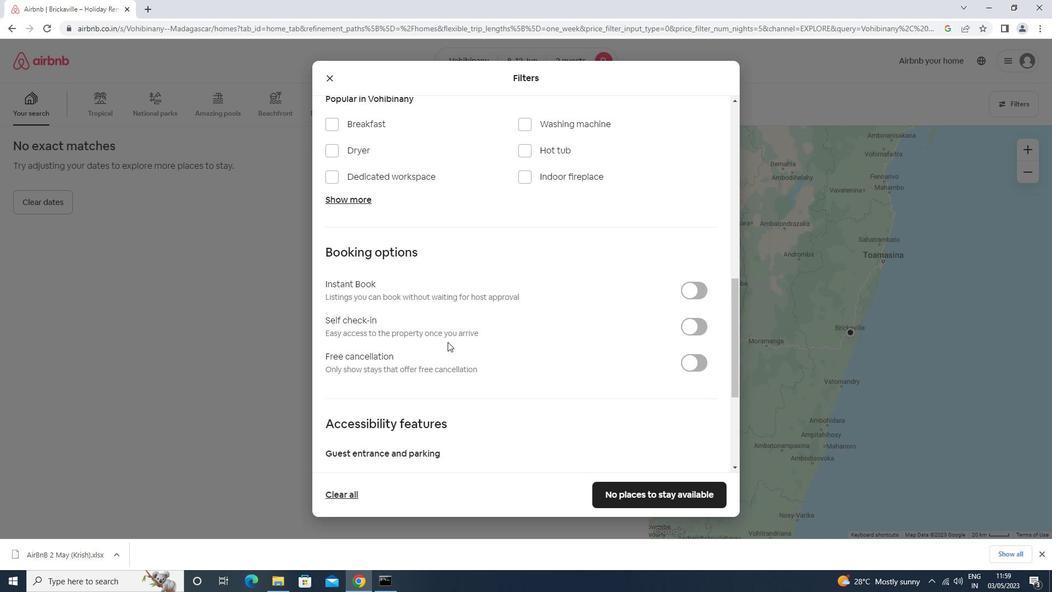 
Action: Mouse scrolled (453, 345) with delta (0, 0)
Screenshot: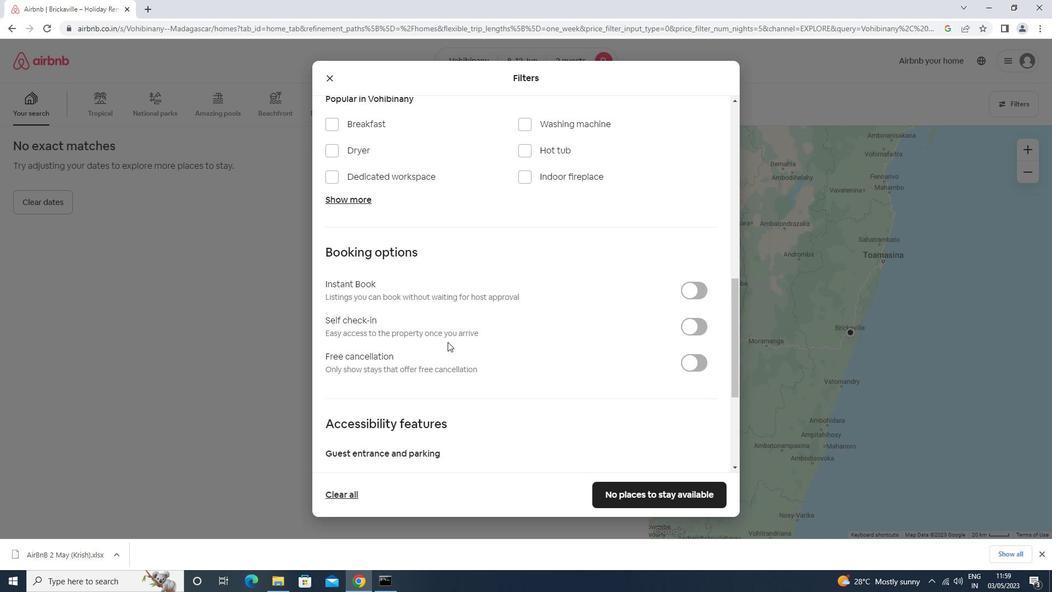 
Action: Mouse moved to (699, 114)
Screenshot: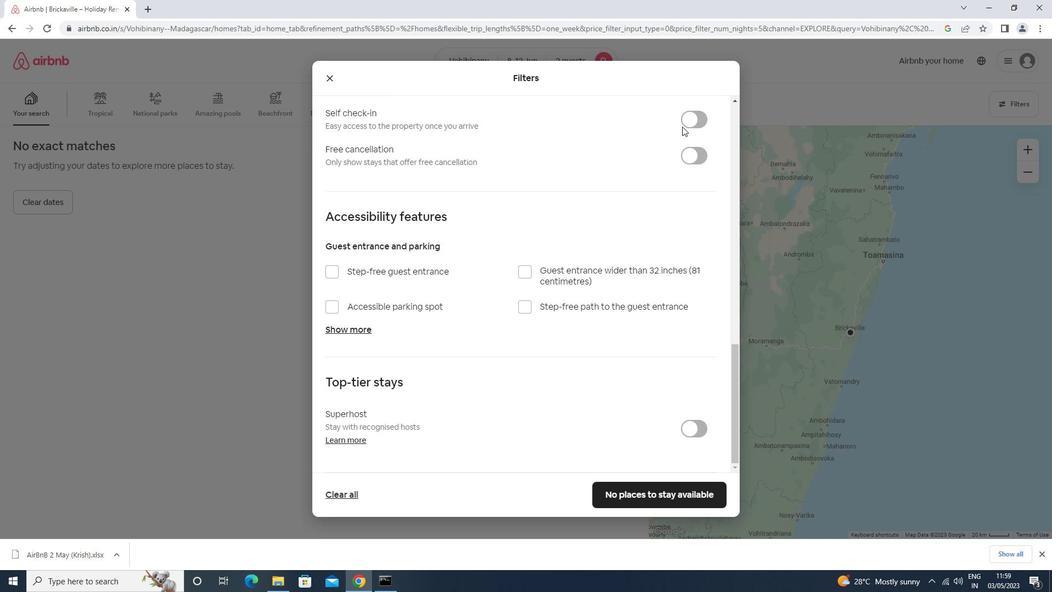 
Action: Mouse pressed left at (699, 114)
Screenshot: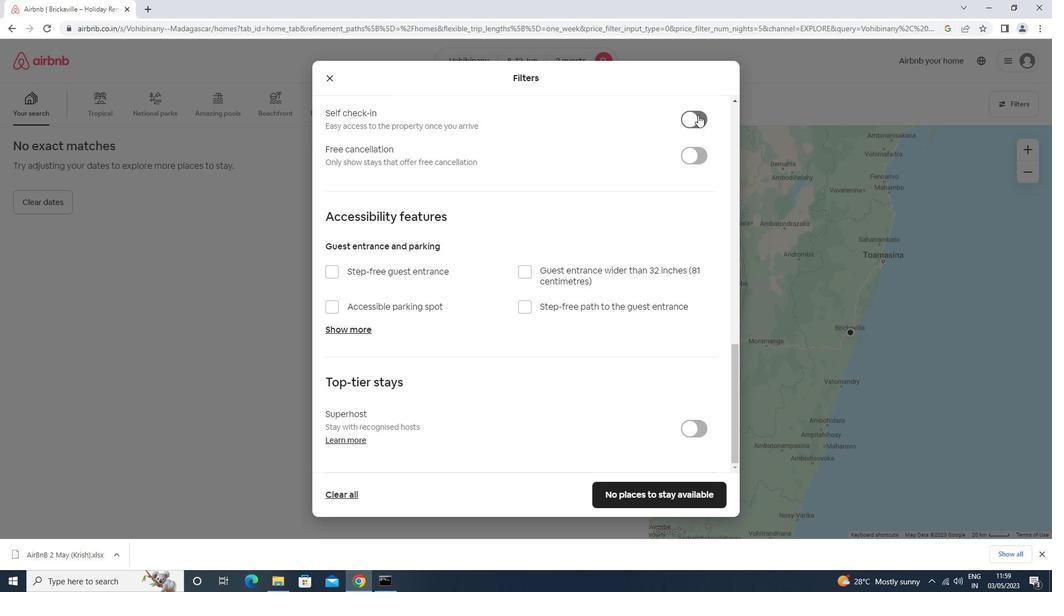 
Action: Mouse moved to (454, 313)
Screenshot: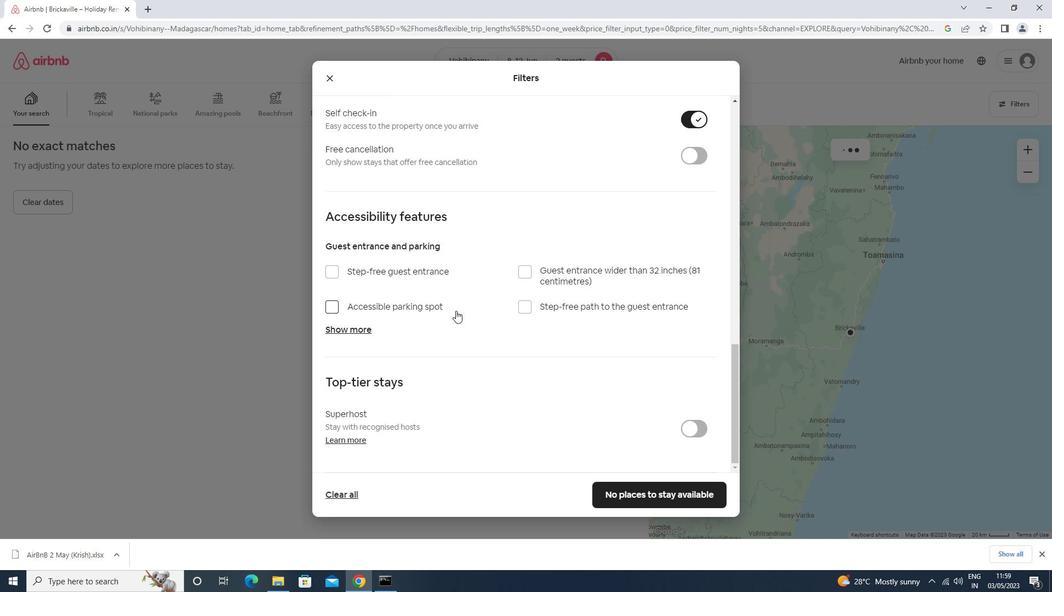 
Action: Mouse scrolled (454, 312) with delta (0, 0)
Screenshot: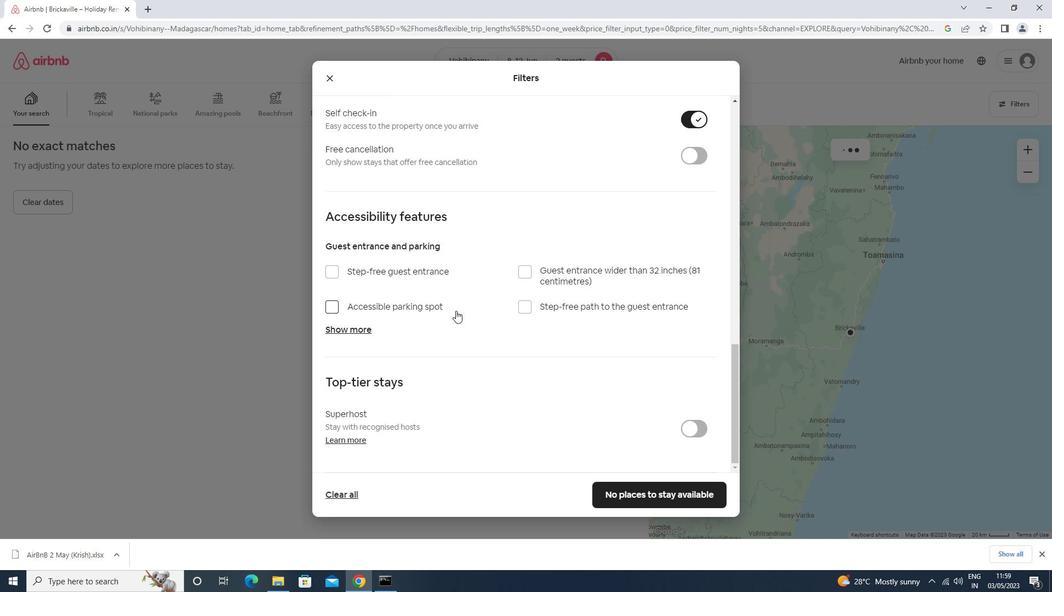 
Action: Mouse moved to (452, 316)
Screenshot: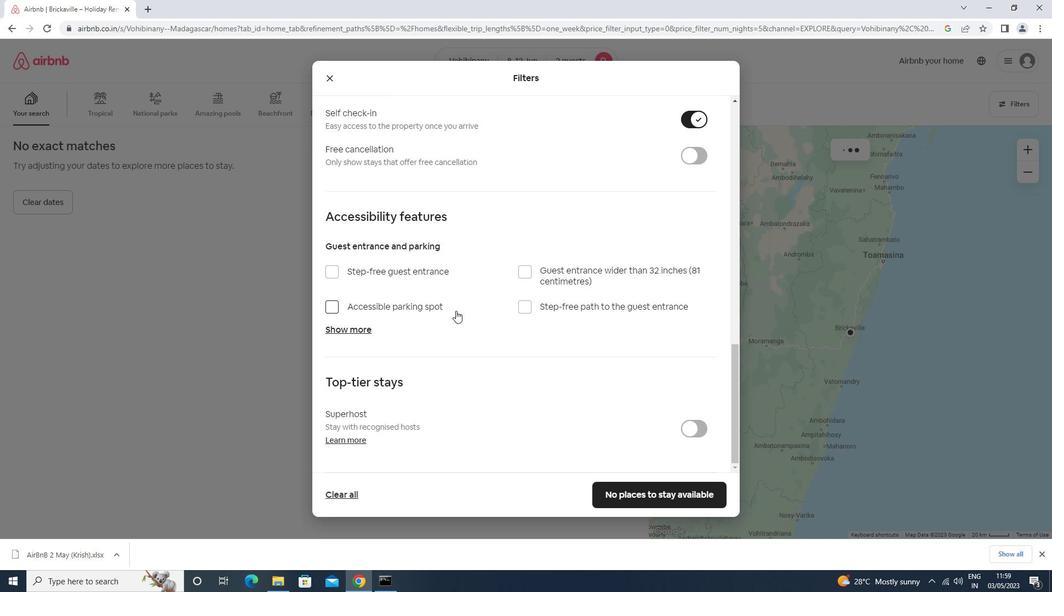 
Action: Mouse scrolled (452, 315) with delta (0, 0)
Screenshot: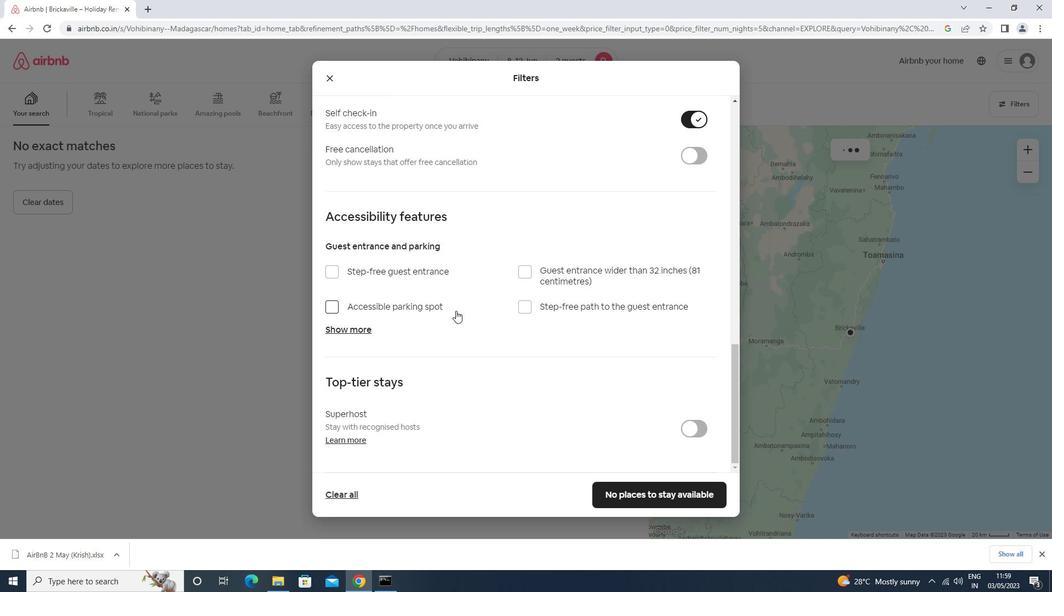 
Action: Mouse moved to (451, 317)
Screenshot: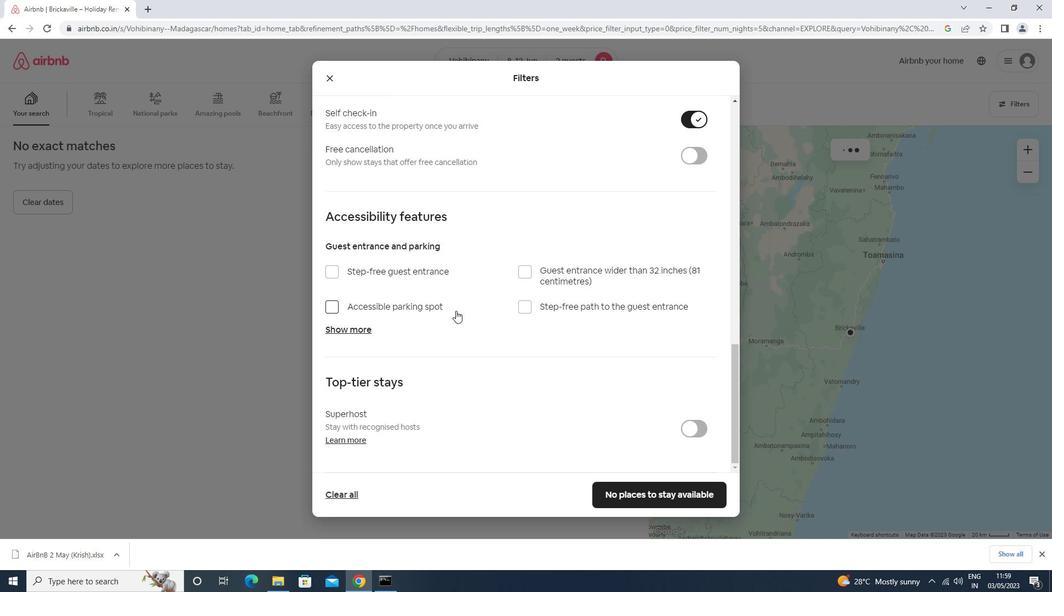 
Action: Mouse scrolled (451, 316) with delta (0, 0)
Screenshot: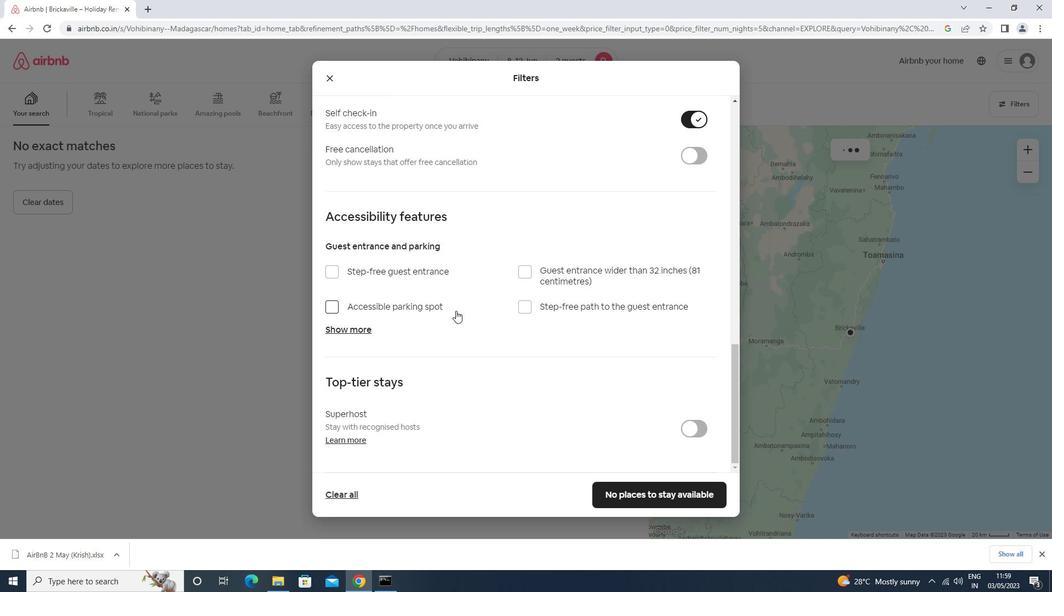 
Action: Mouse moved to (451, 318)
Screenshot: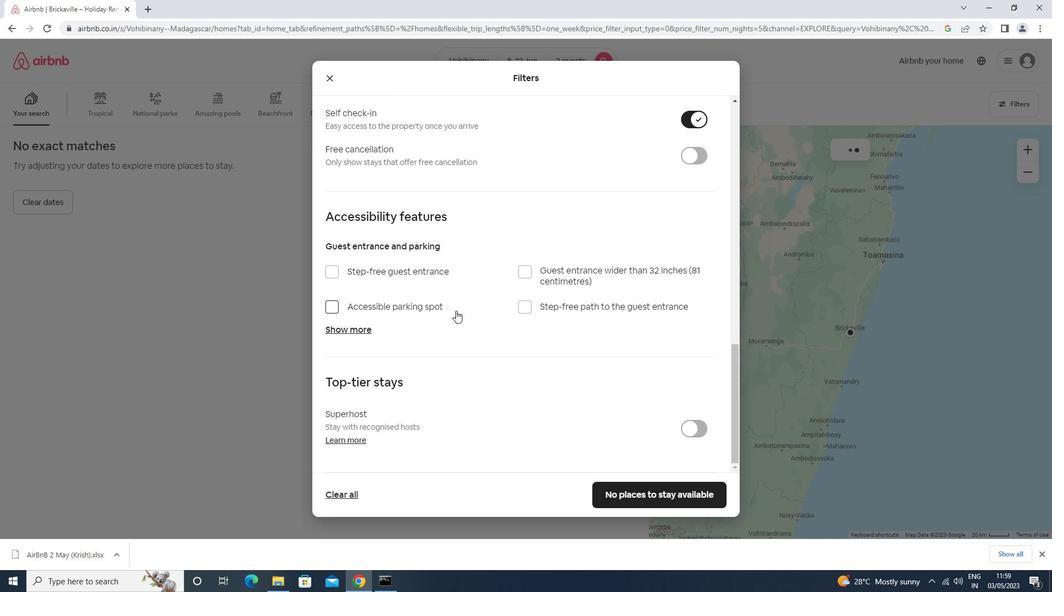 
Action: Mouse scrolled (451, 318) with delta (0, 0)
Screenshot: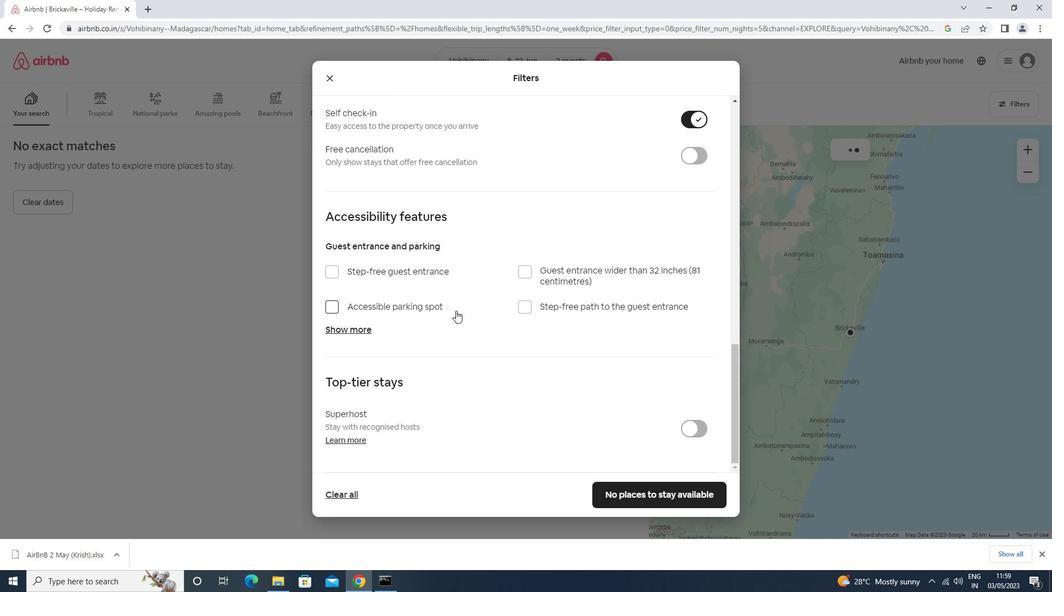 
Action: Mouse moved to (450, 319)
Screenshot: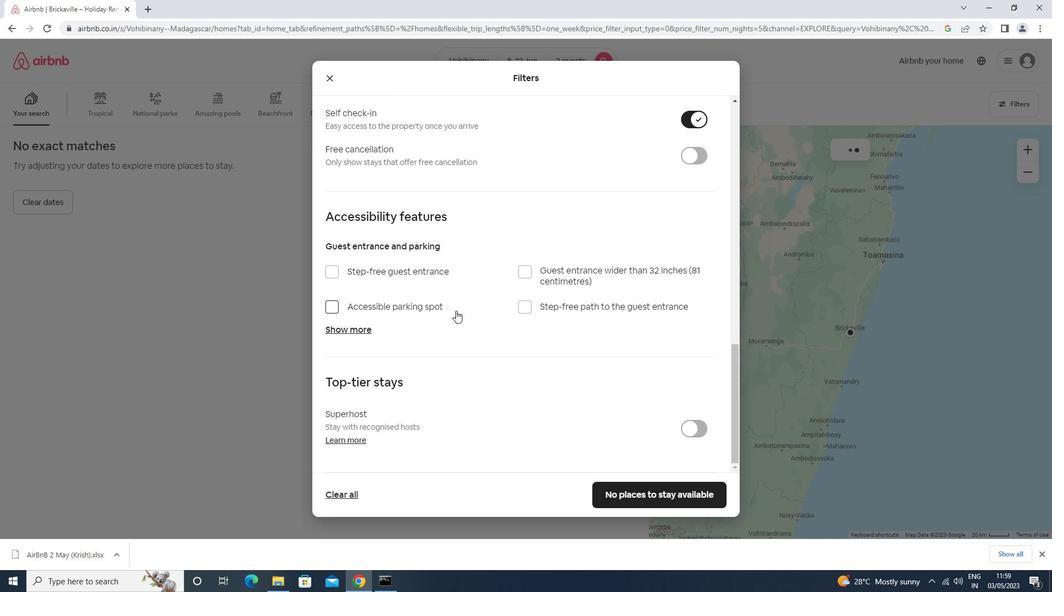 
Action: Mouse scrolled (450, 318) with delta (0, 0)
Screenshot: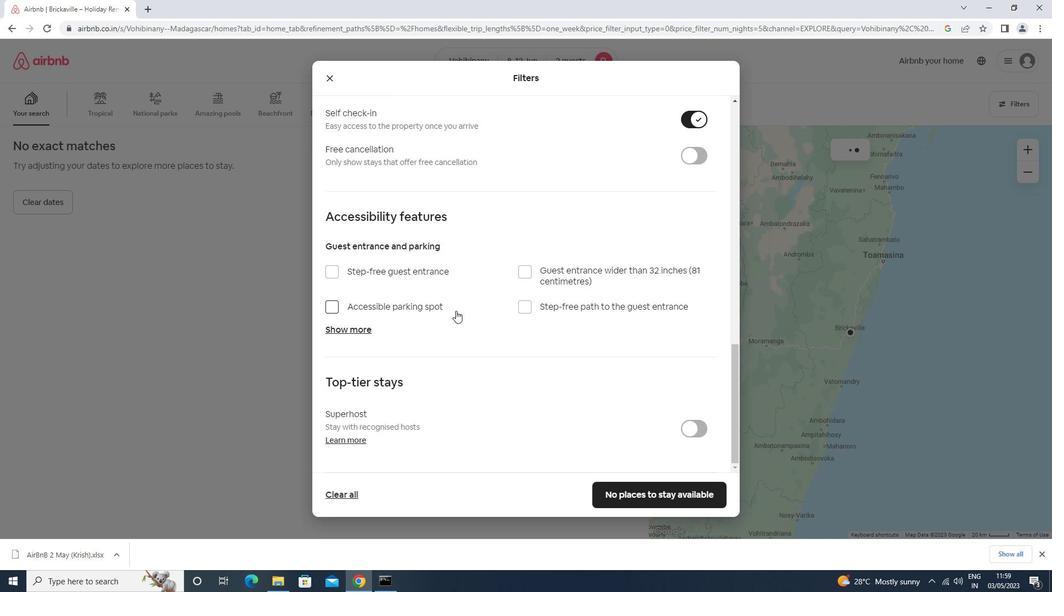 
Action: Mouse moved to (625, 495)
Screenshot: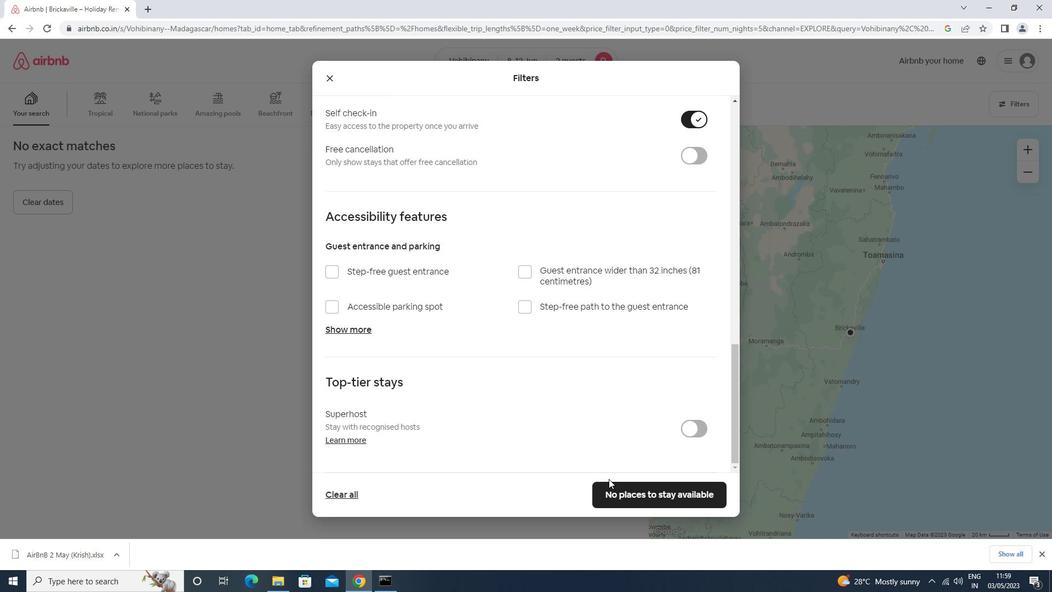 
Action: Mouse pressed left at (625, 495)
Screenshot: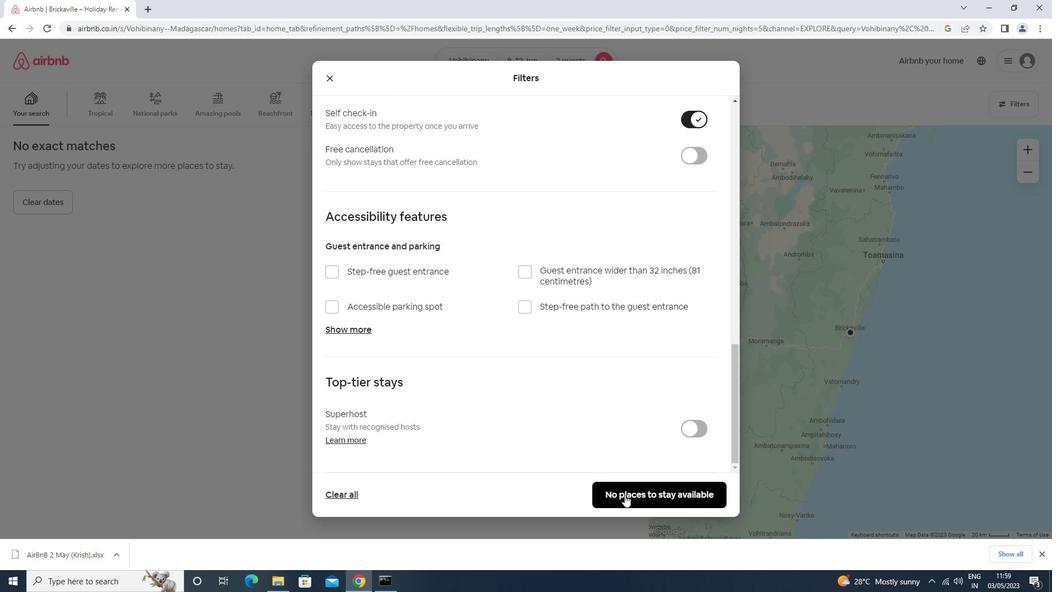 
Action: Mouse moved to (622, 495)
Screenshot: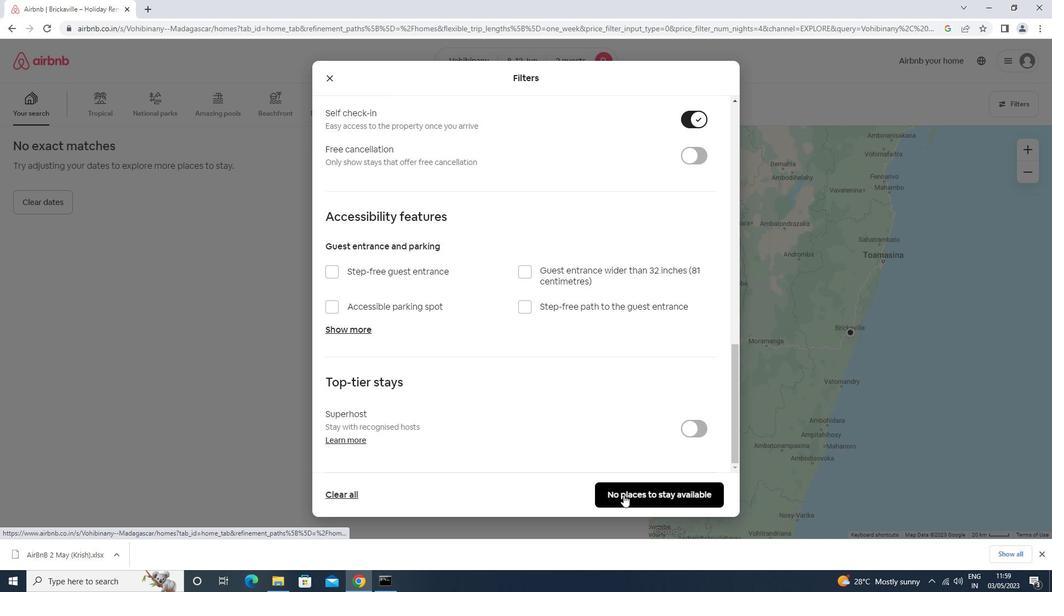 
